 Task: Find connections with filter location Saoula with filter topic #bestadvicewith filter profile language English with filter current company Oldendorff Carriers GmbH & Co. KG with filter school St. Stephen's College, Delhi with filter industry Satellite Telecommunications with filter service category Human Resources with filter keywords title Area Sales Manager
Action: Mouse moved to (549, 71)
Screenshot: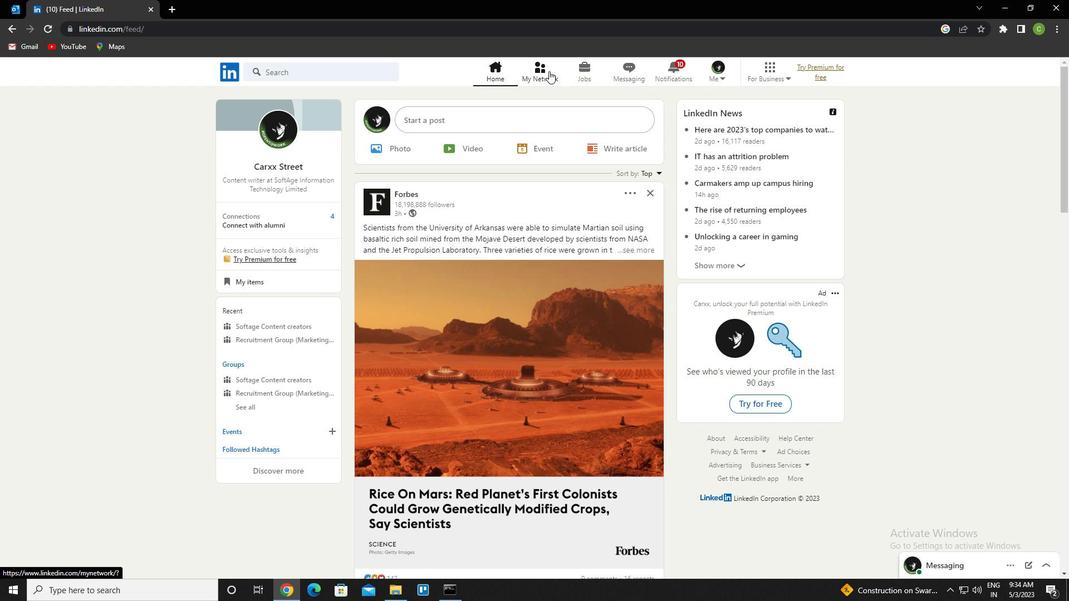 
Action: Mouse pressed left at (549, 71)
Screenshot: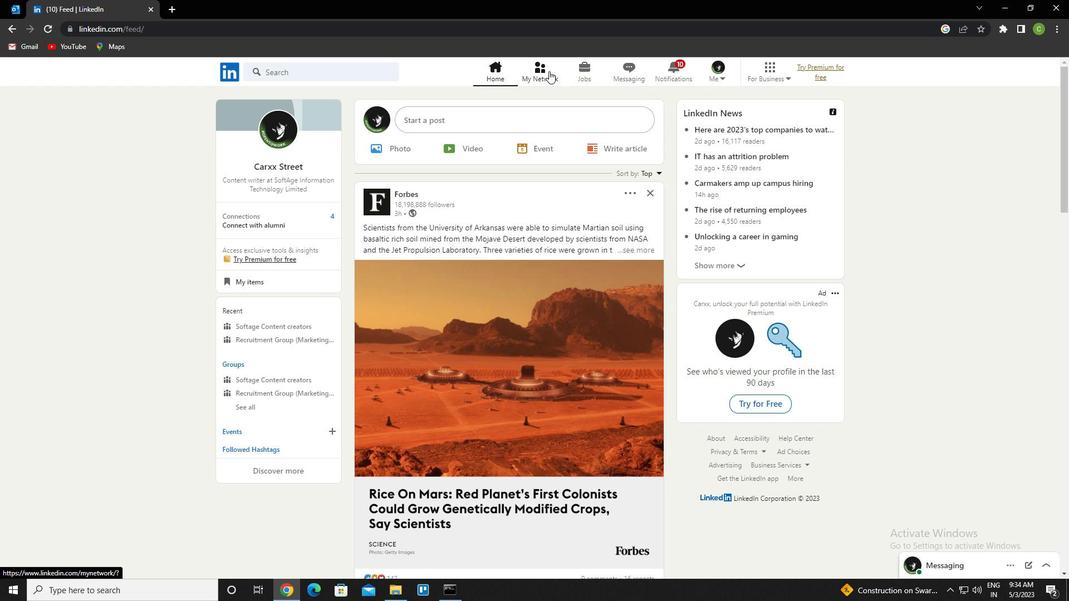 
Action: Mouse moved to (324, 129)
Screenshot: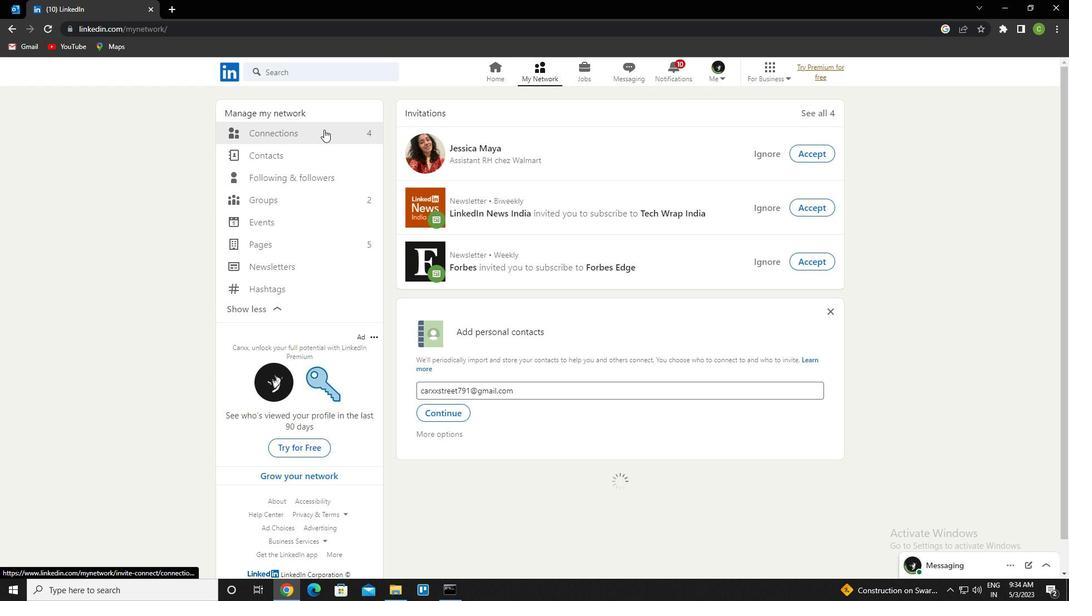 
Action: Mouse pressed left at (324, 129)
Screenshot: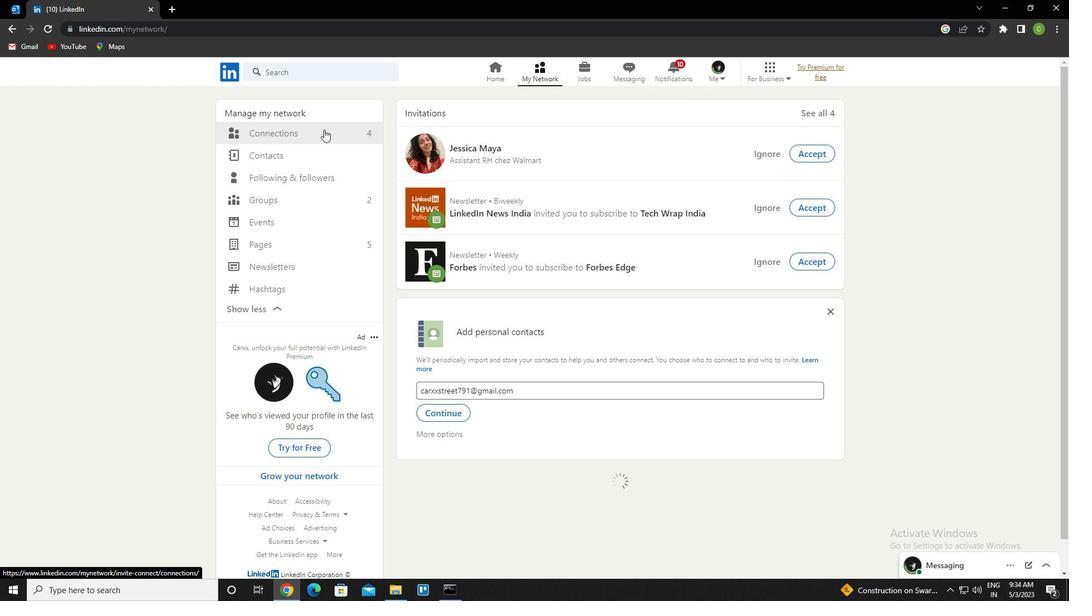 
Action: Mouse moved to (612, 130)
Screenshot: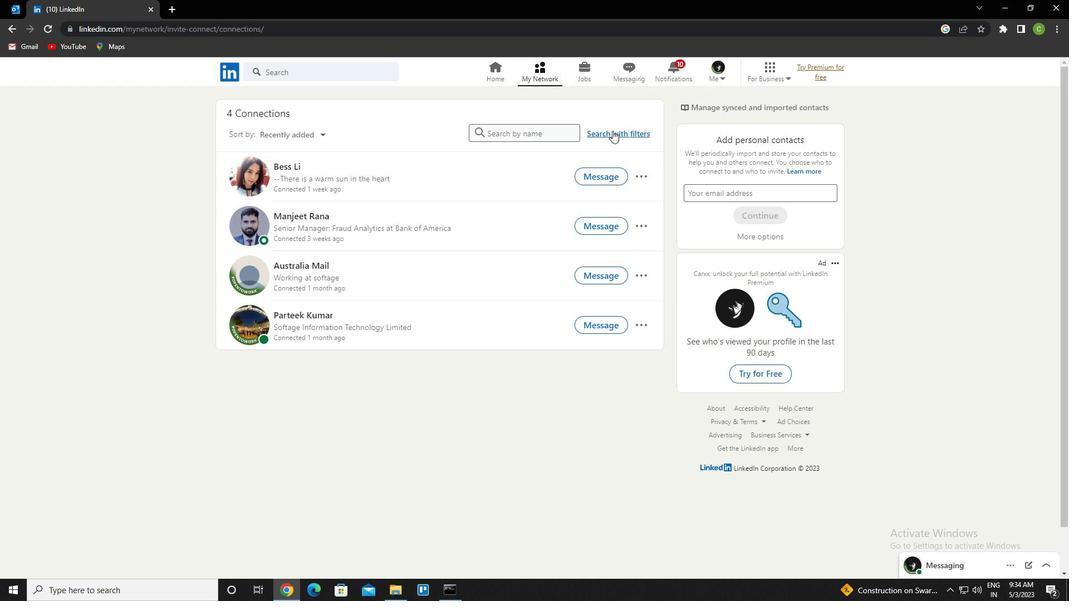 
Action: Mouse pressed left at (612, 130)
Screenshot: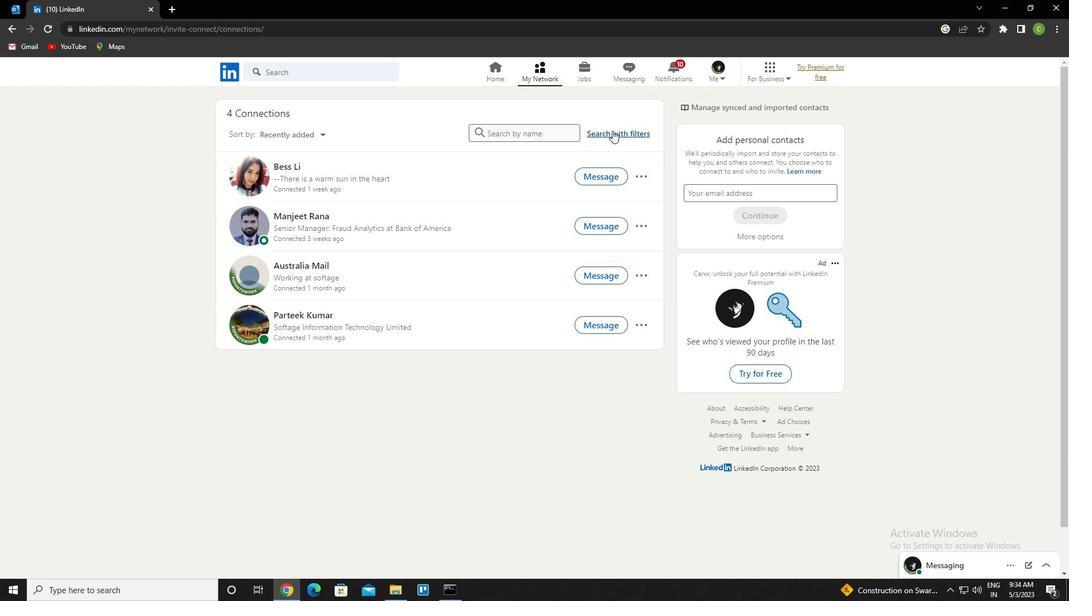 
Action: Mouse moved to (566, 103)
Screenshot: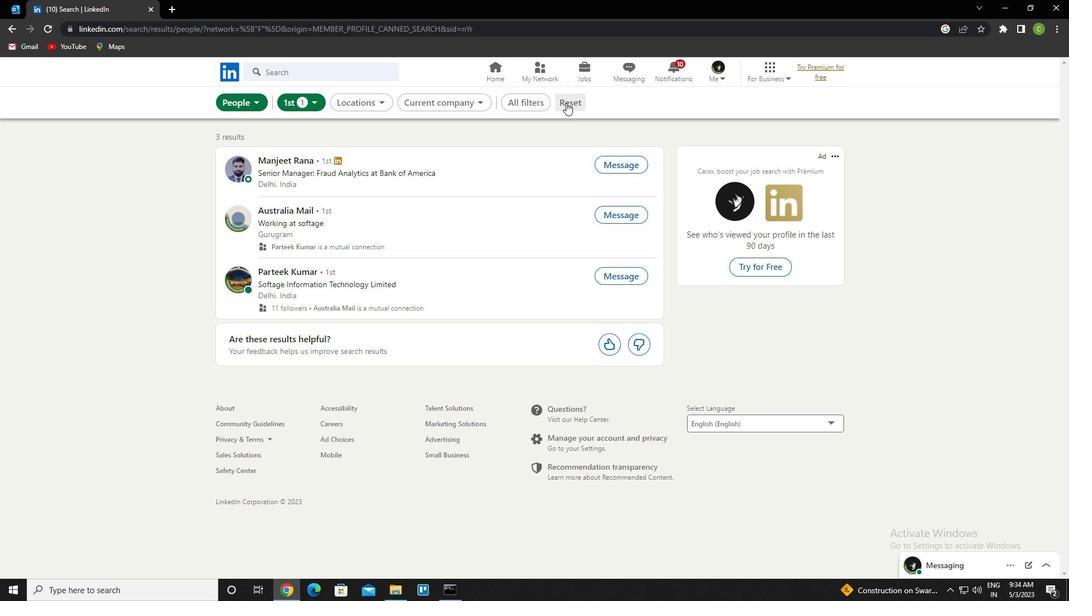 
Action: Mouse pressed left at (566, 103)
Screenshot: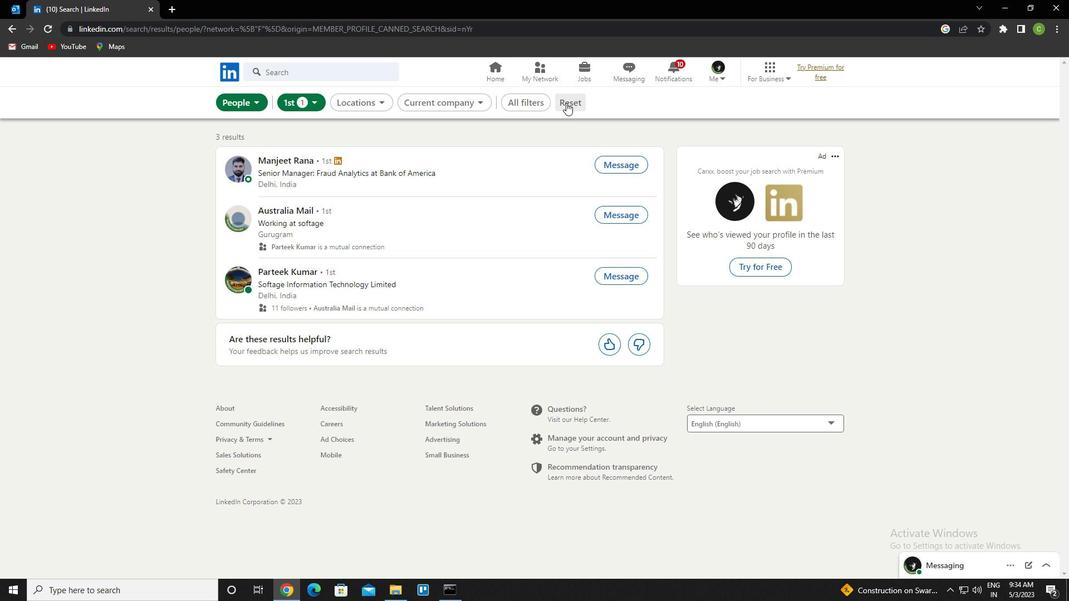 
Action: Mouse moved to (550, 104)
Screenshot: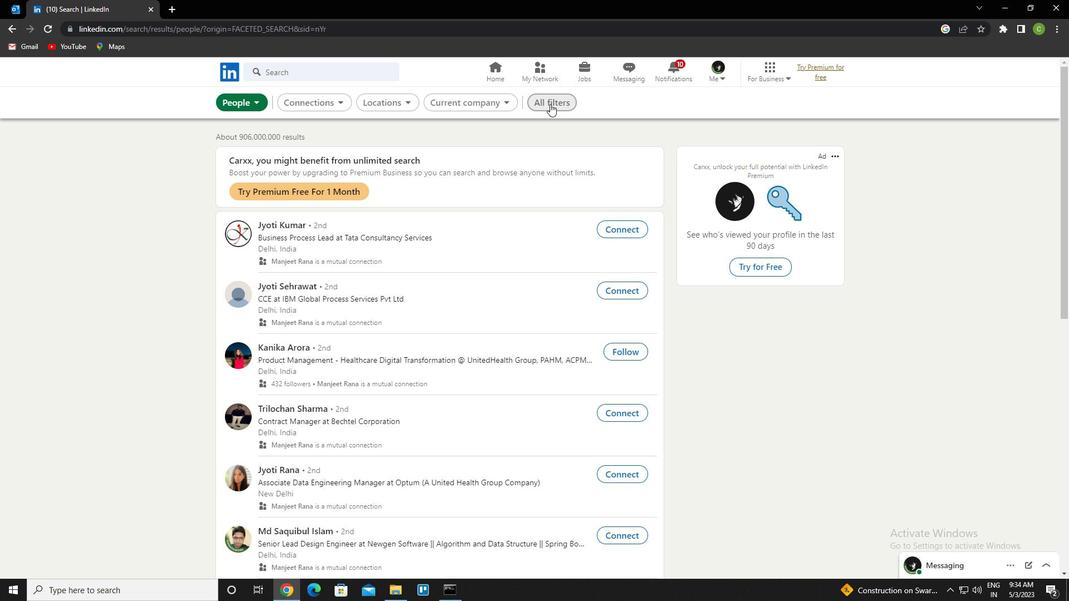
Action: Mouse pressed left at (550, 104)
Screenshot: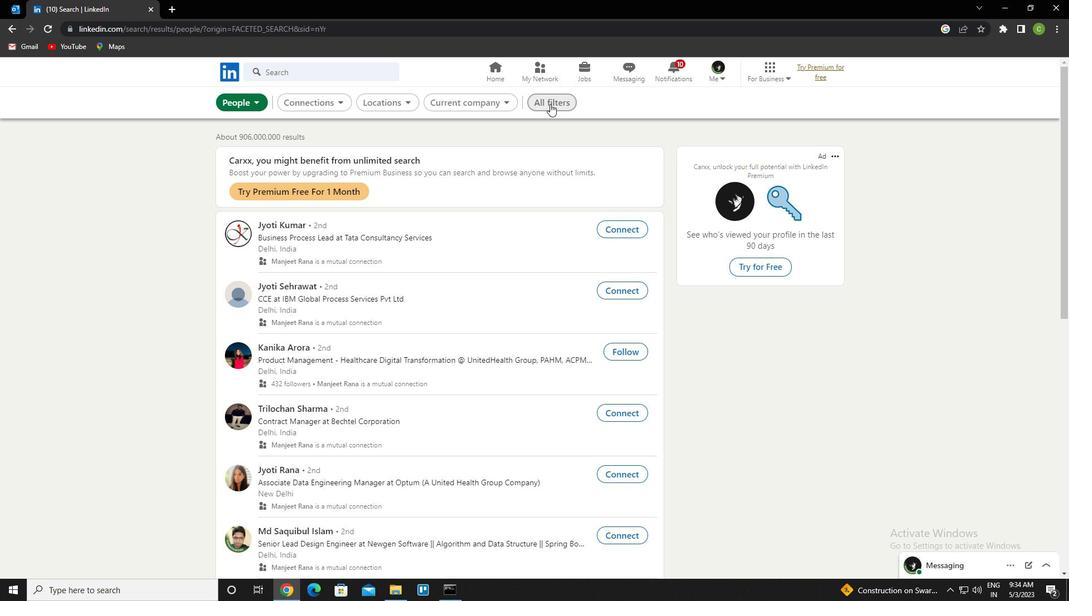 
Action: Mouse moved to (873, 322)
Screenshot: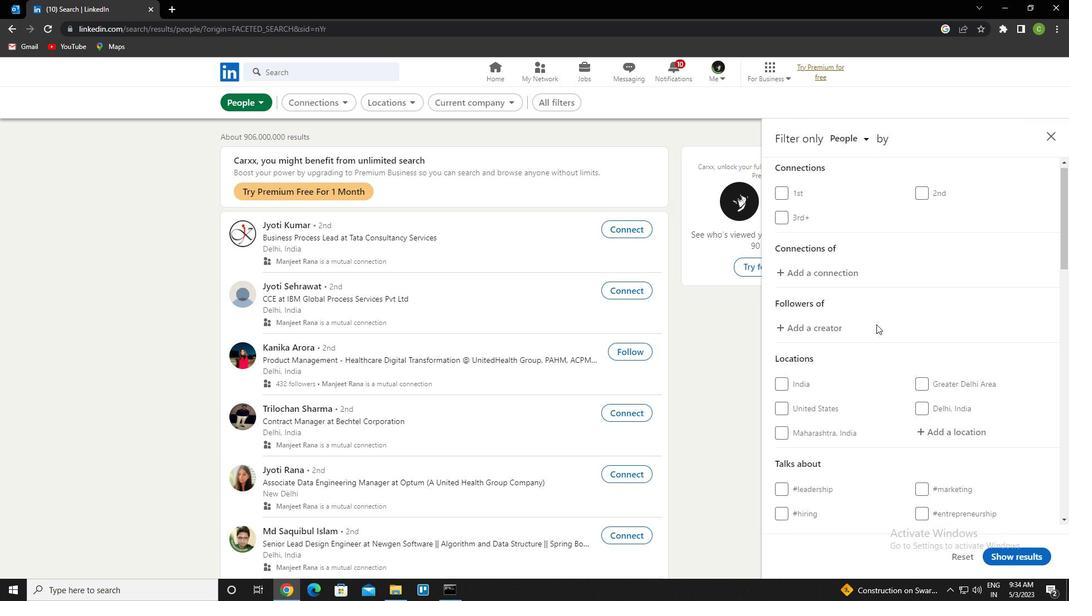 
Action: Mouse scrolled (873, 321) with delta (0, 0)
Screenshot: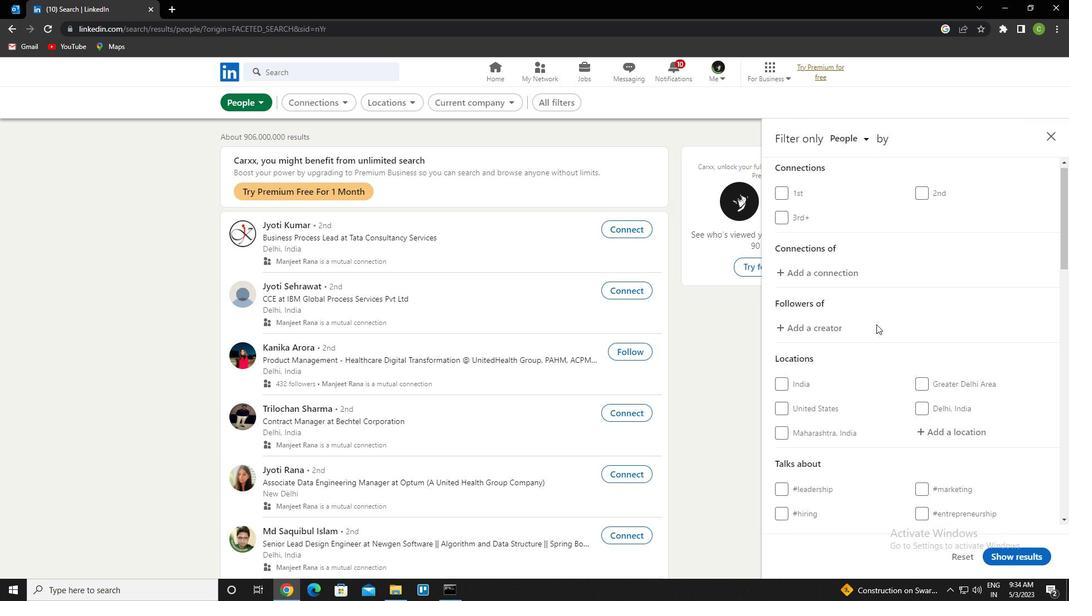 
Action: Mouse moved to (876, 324)
Screenshot: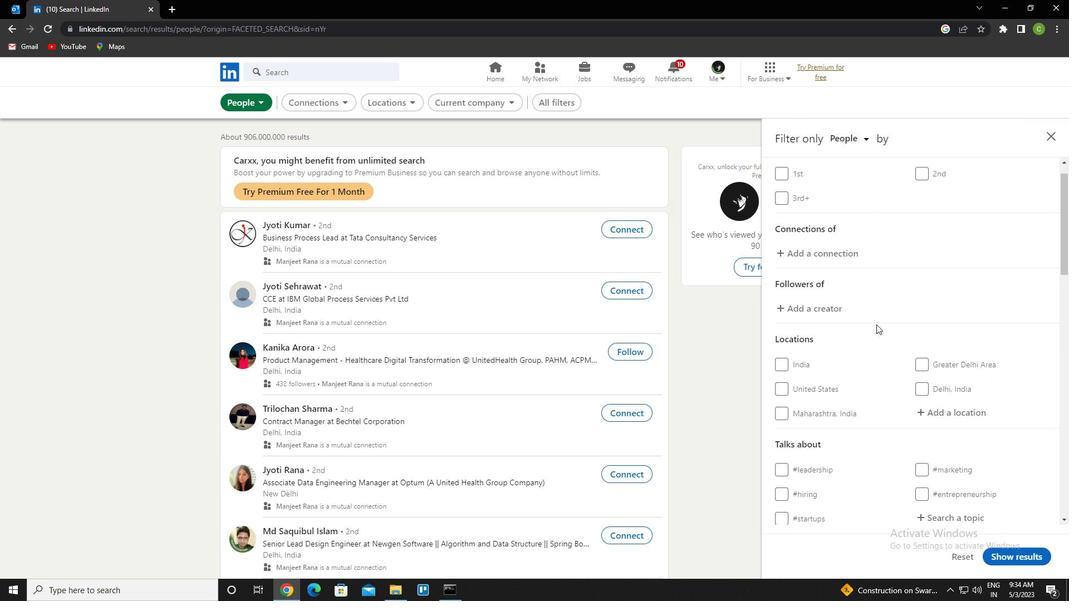 
Action: Mouse scrolled (876, 324) with delta (0, 0)
Screenshot: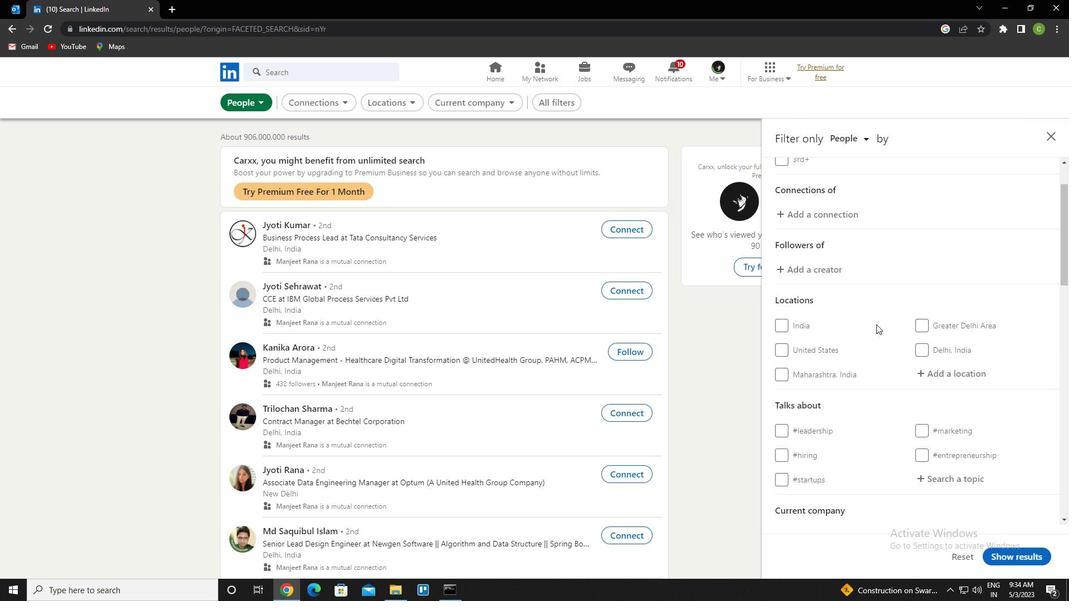 
Action: Mouse moved to (948, 324)
Screenshot: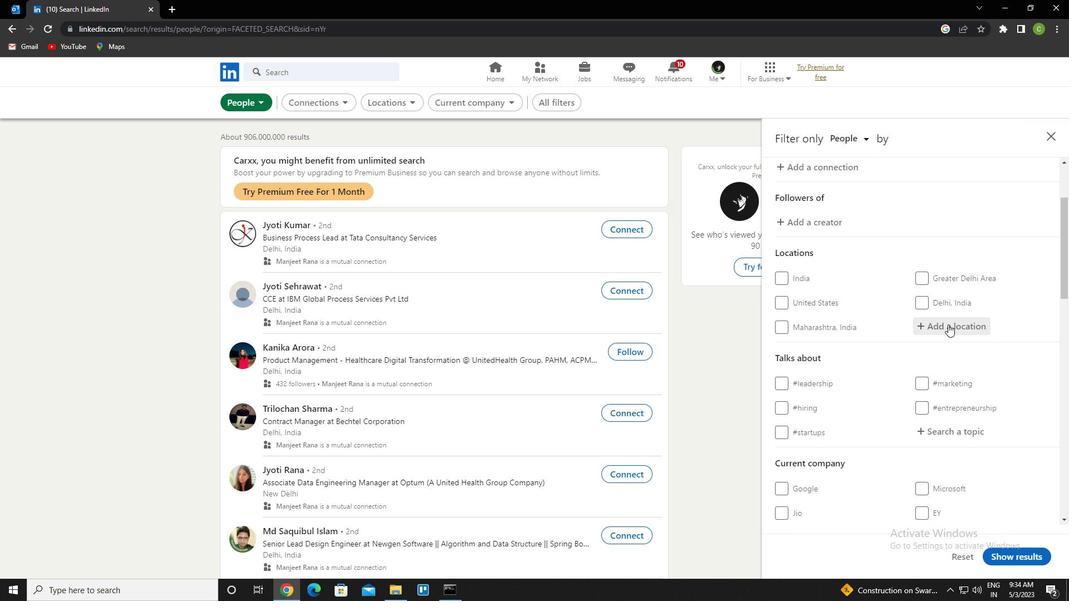 
Action: Mouse pressed left at (948, 324)
Screenshot: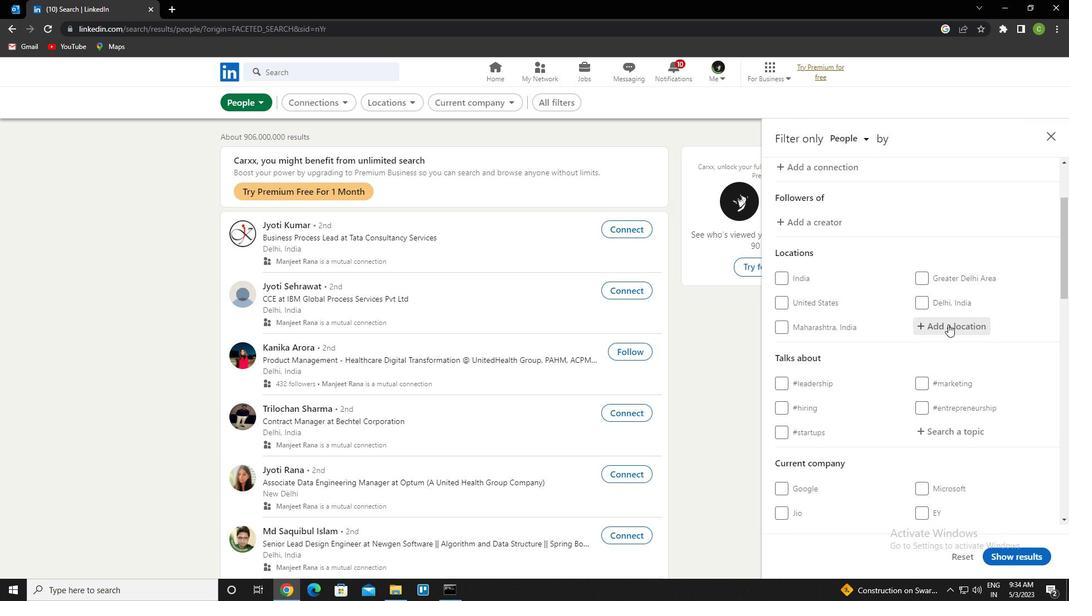 
Action: Key pressed <Key.caps_lock>s<Key.caps_lock>aou
Screenshot: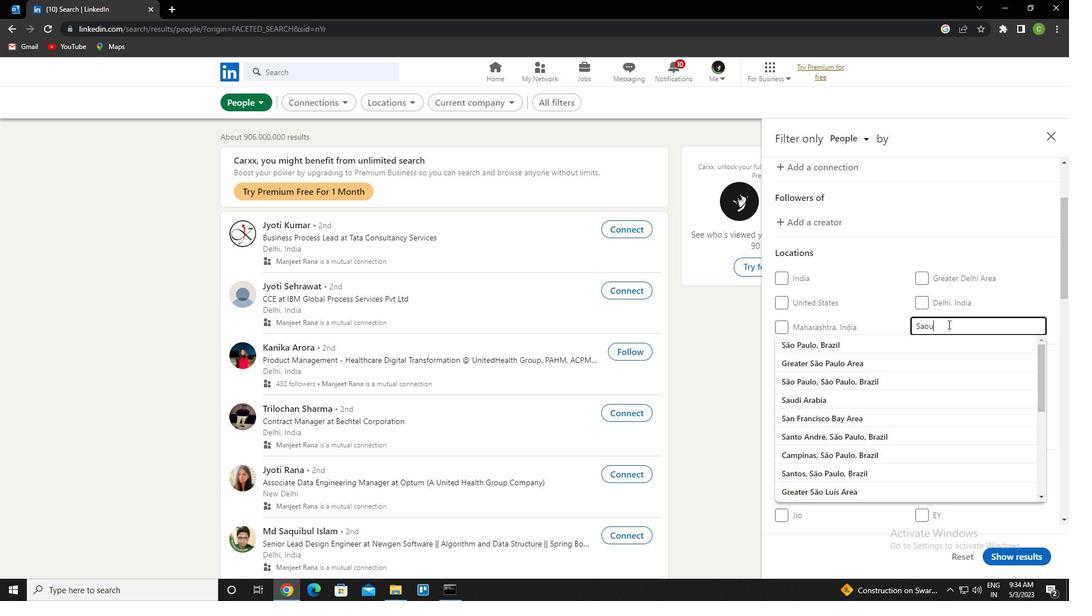 
Action: Mouse moved to (948, 324)
Screenshot: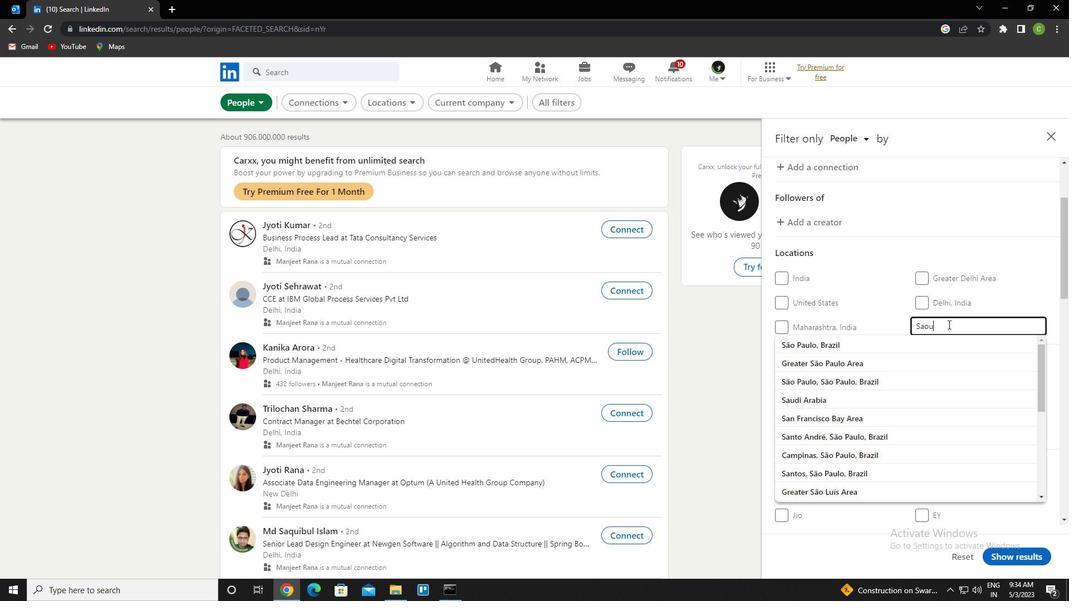 
Action: Key pressed la<Key.down><Key.enter>
Screenshot: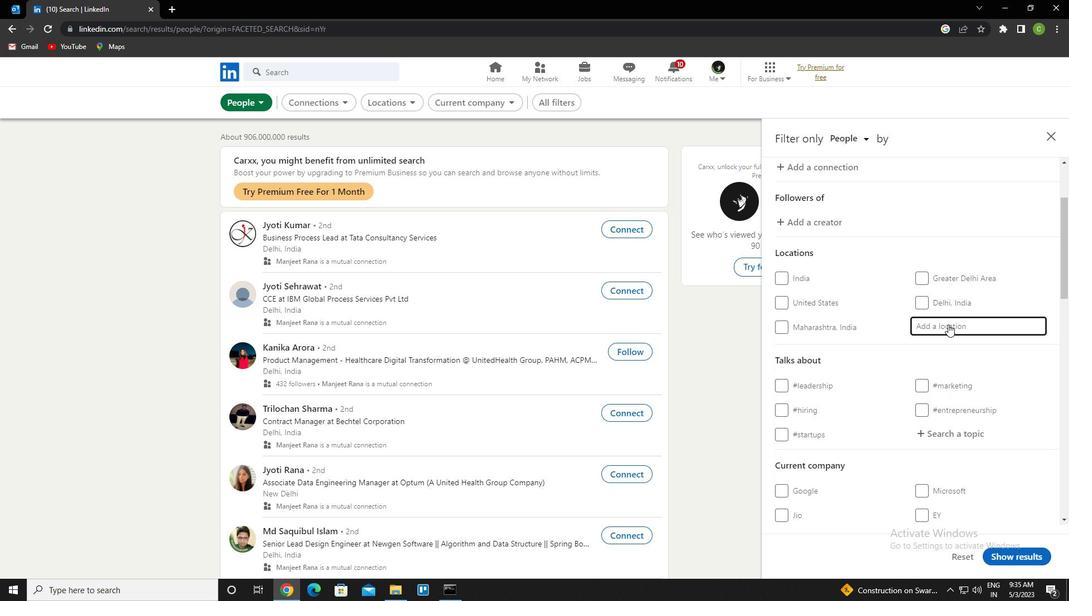 
Action: Mouse scrolled (948, 324) with delta (0, 0)
Screenshot: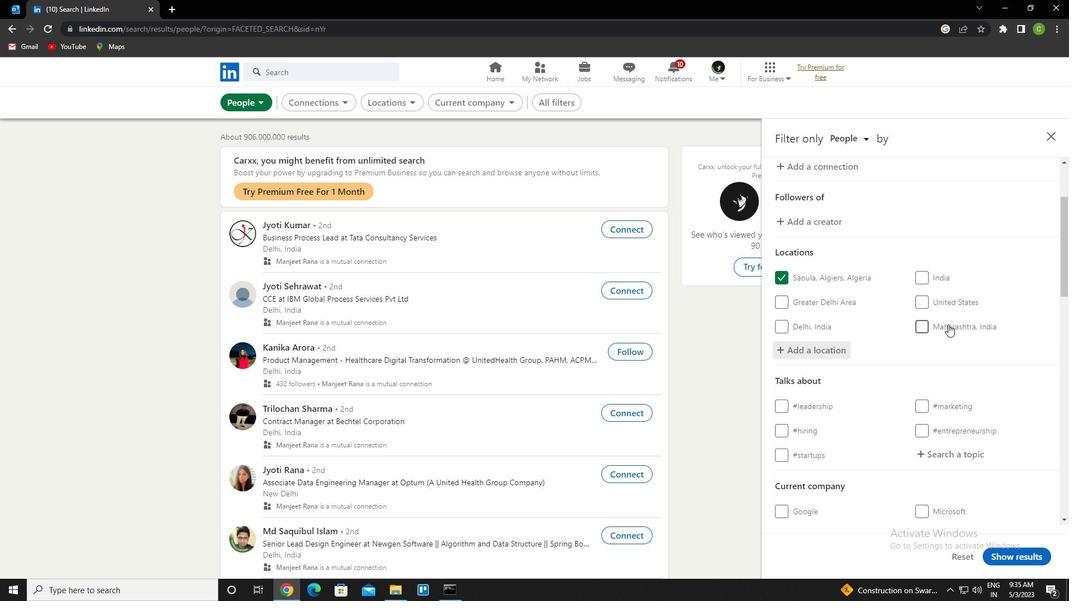 
Action: Mouse scrolled (948, 324) with delta (0, 0)
Screenshot: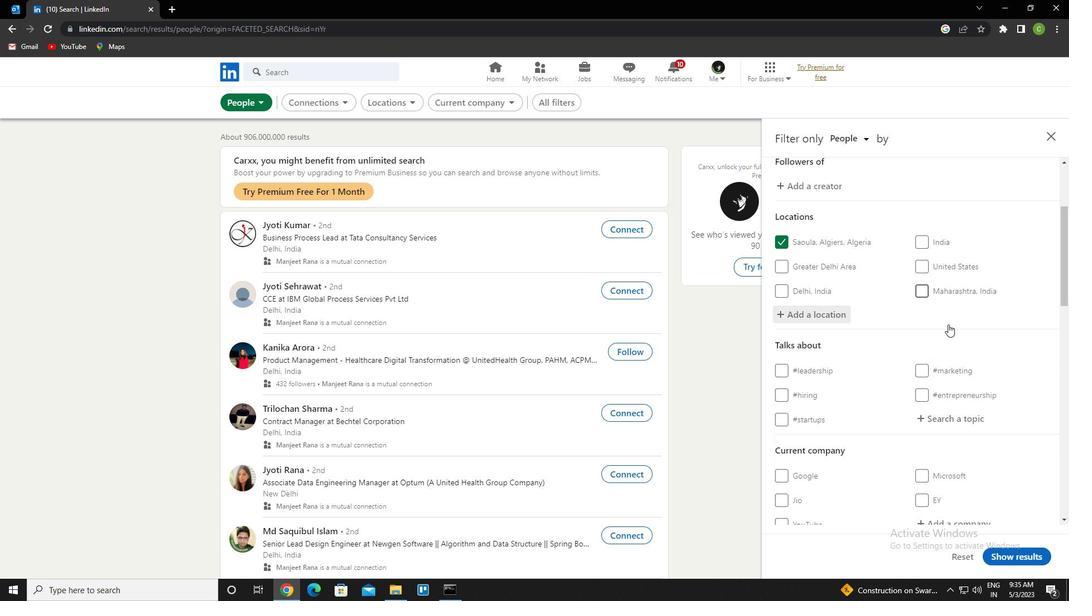 
Action: Mouse moved to (928, 339)
Screenshot: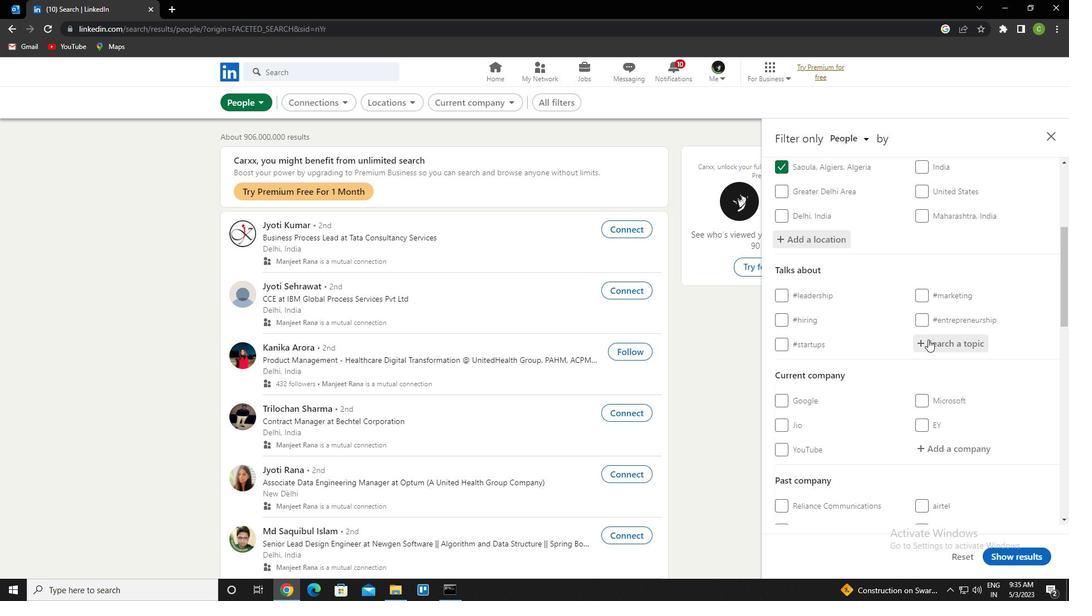 
Action: Mouse pressed left at (928, 339)
Screenshot: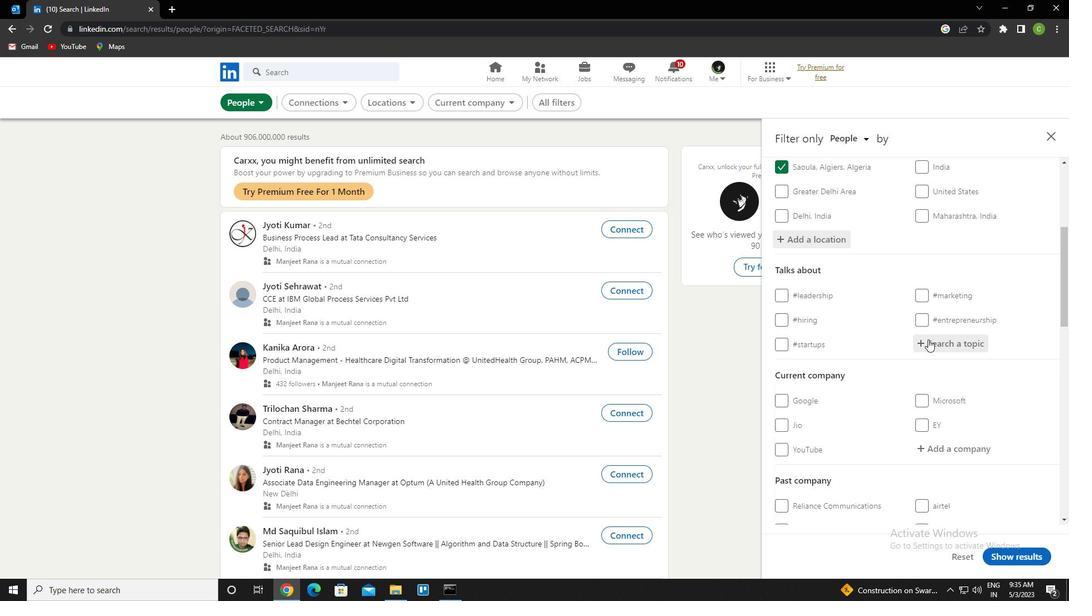 
Action: Key pressed bestadvice<Key.down><Key.enter>
Screenshot: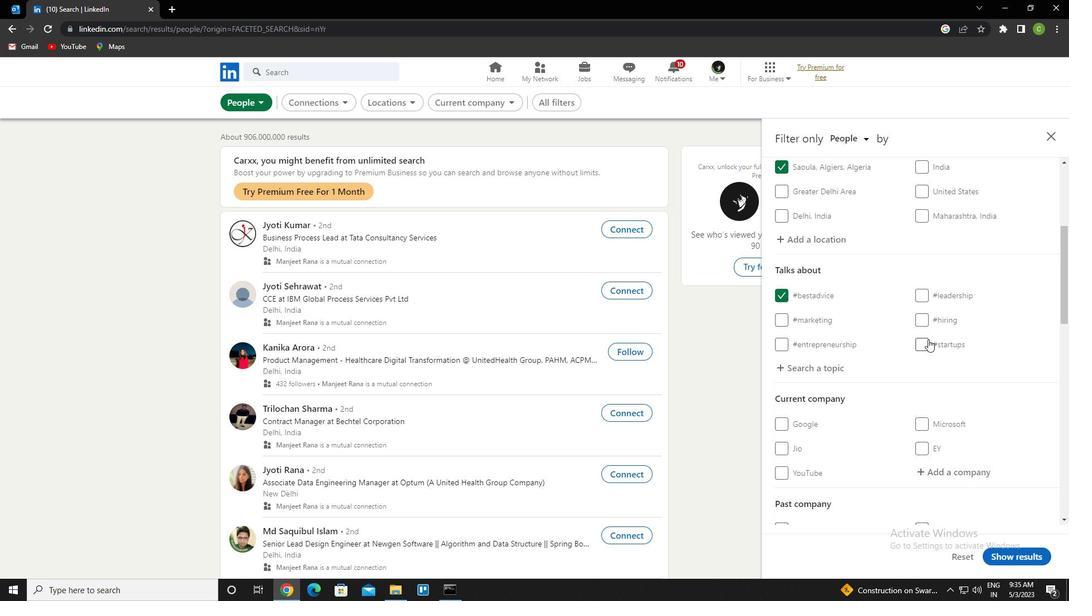 
Action: Mouse scrolled (928, 339) with delta (0, 0)
Screenshot: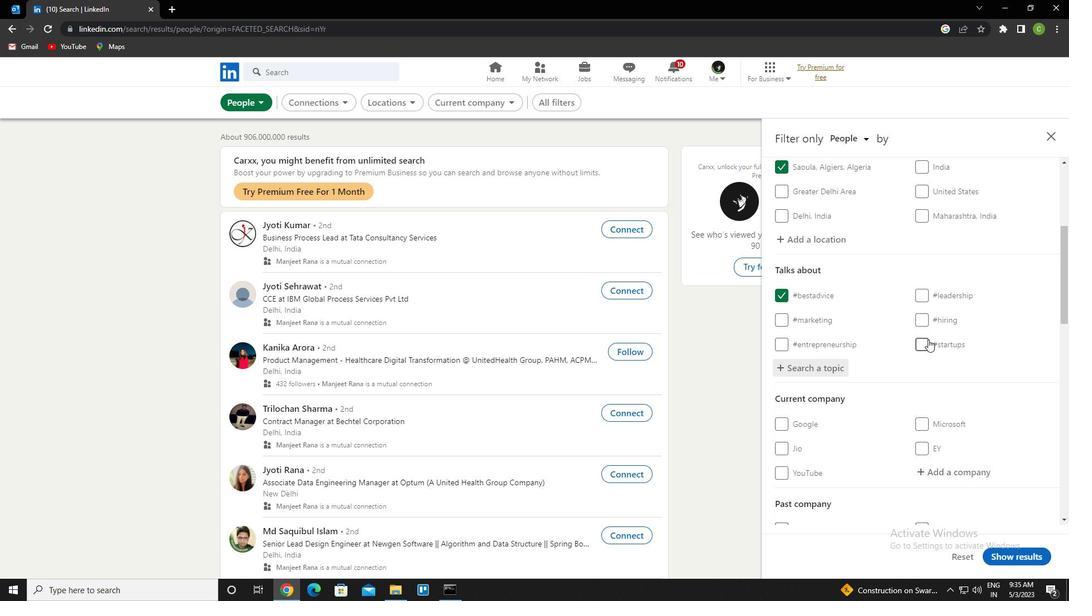 
Action: Mouse scrolled (928, 339) with delta (0, 0)
Screenshot: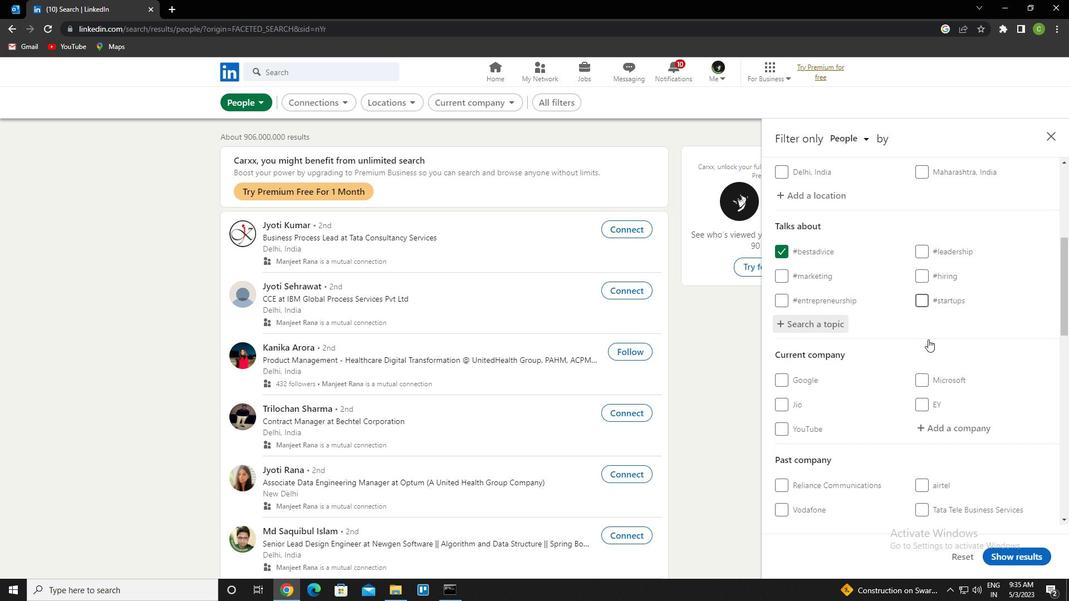 
Action: Mouse scrolled (928, 339) with delta (0, 0)
Screenshot: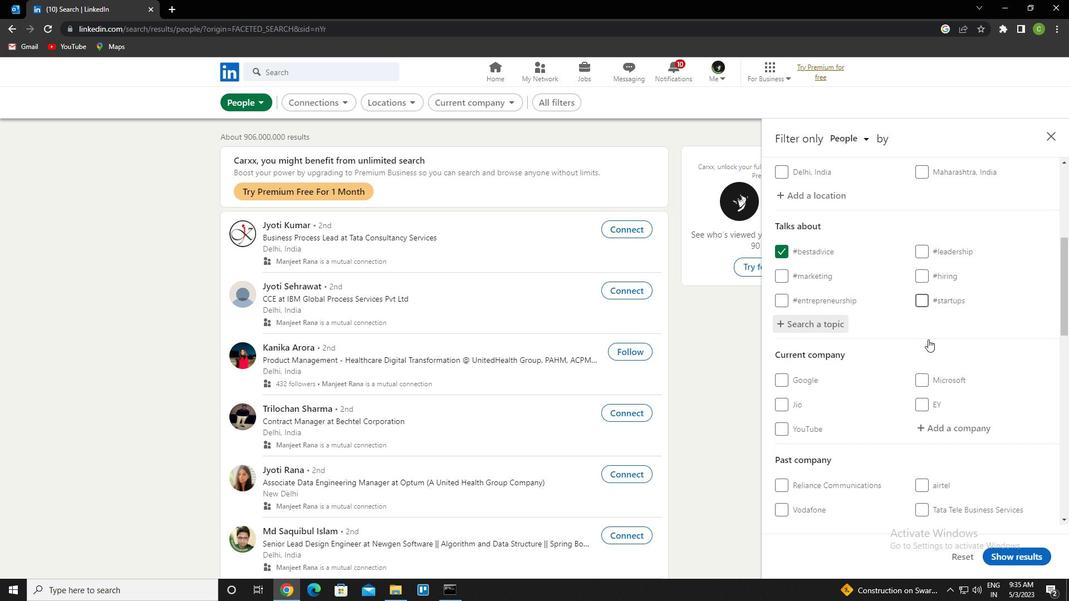 
Action: Mouse scrolled (928, 339) with delta (0, 0)
Screenshot: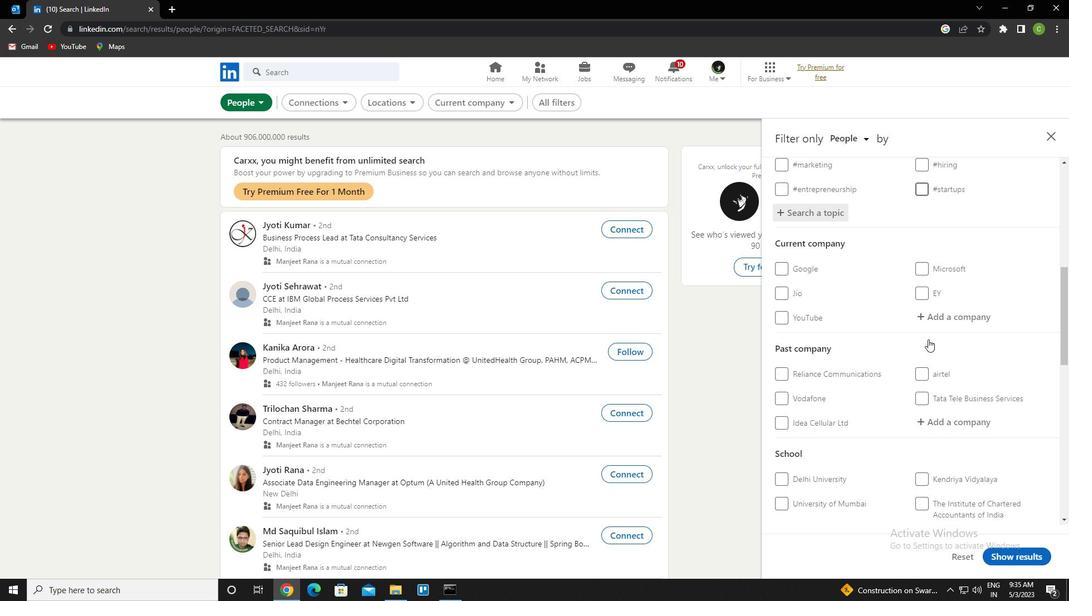 
Action: Mouse scrolled (928, 339) with delta (0, 0)
Screenshot: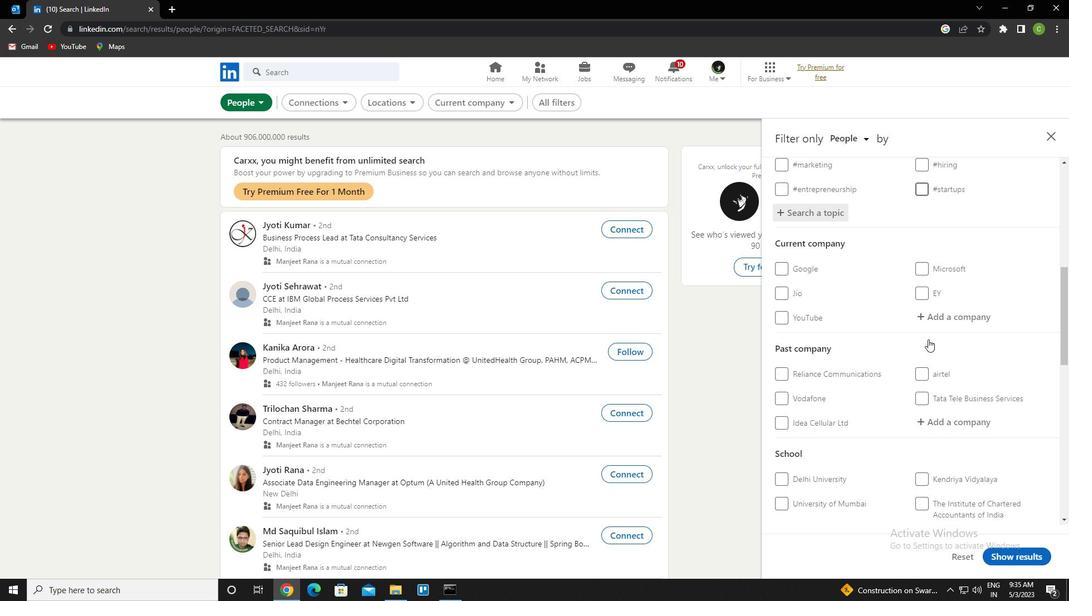 
Action: Mouse scrolled (928, 339) with delta (0, 0)
Screenshot: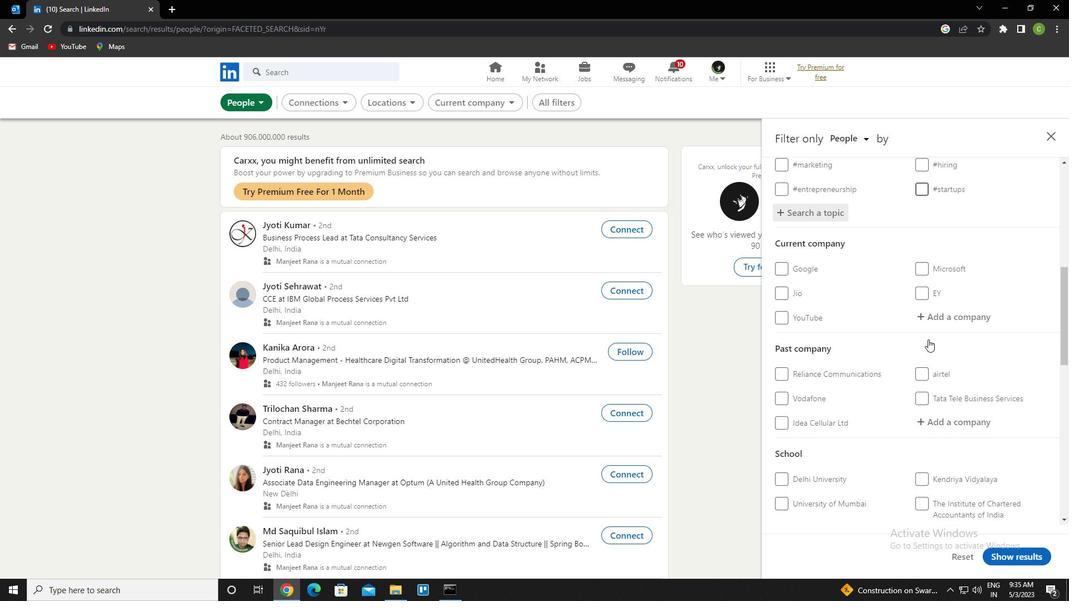 
Action: Mouse scrolled (928, 339) with delta (0, 0)
Screenshot: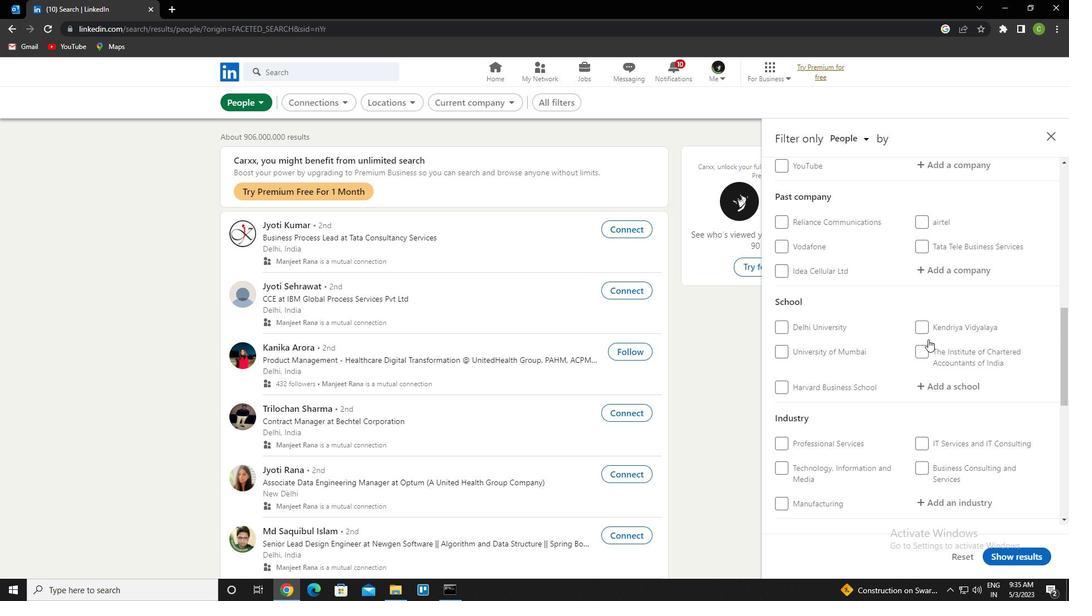 
Action: Mouse scrolled (928, 339) with delta (0, 0)
Screenshot: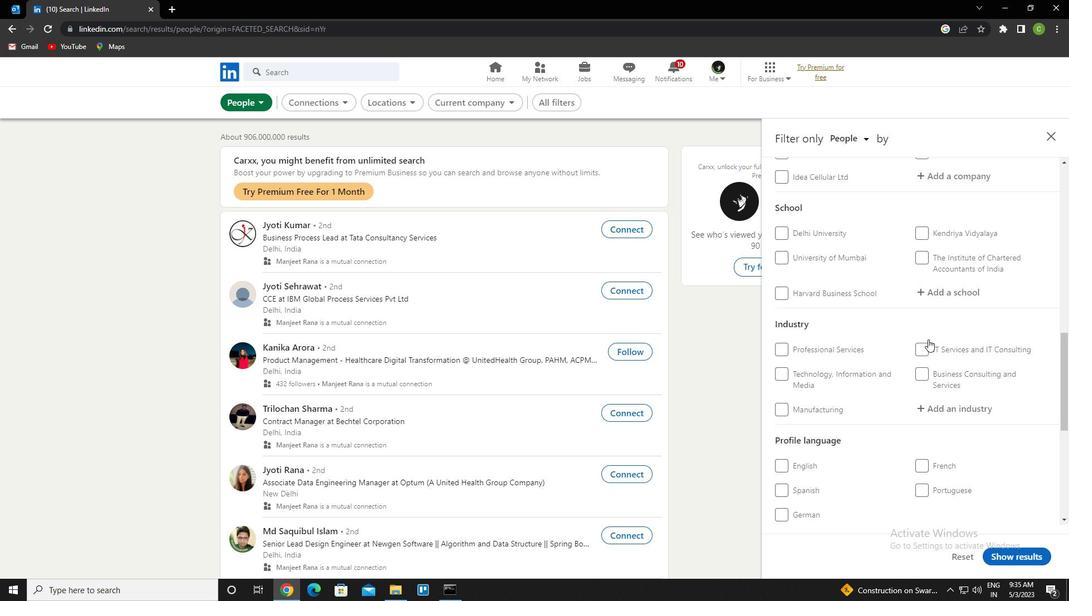 
Action: Mouse scrolled (928, 339) with delta (0, 0)
Screenshot: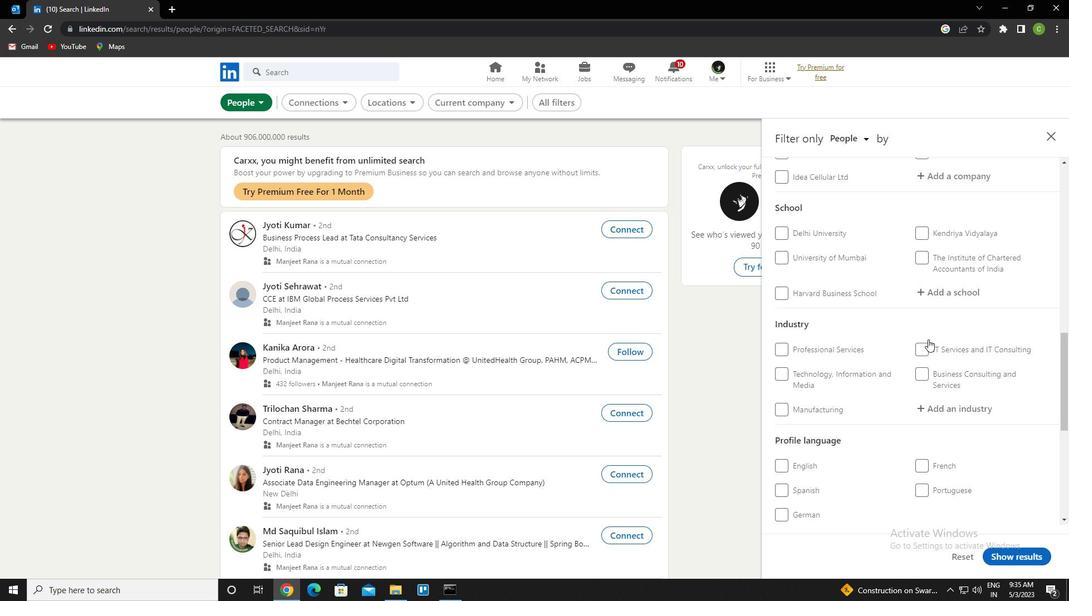 
Action: Mouse scrolled (928, 339) with delta (0, 0)
Screenshot: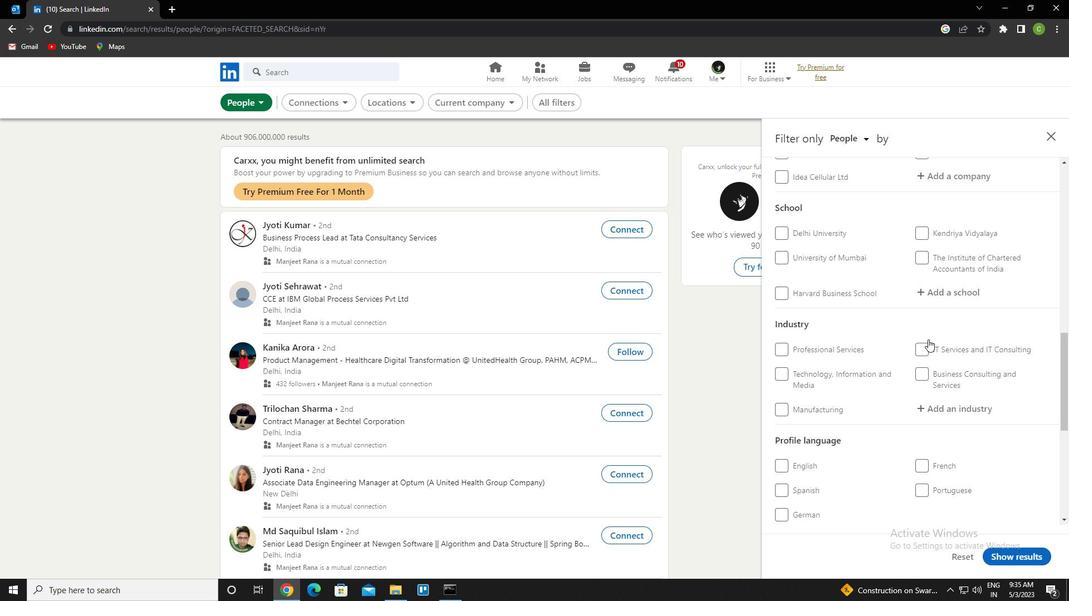 
Action: Mouse scrolled (928, 339) with delta (0, 0)
Screenshot: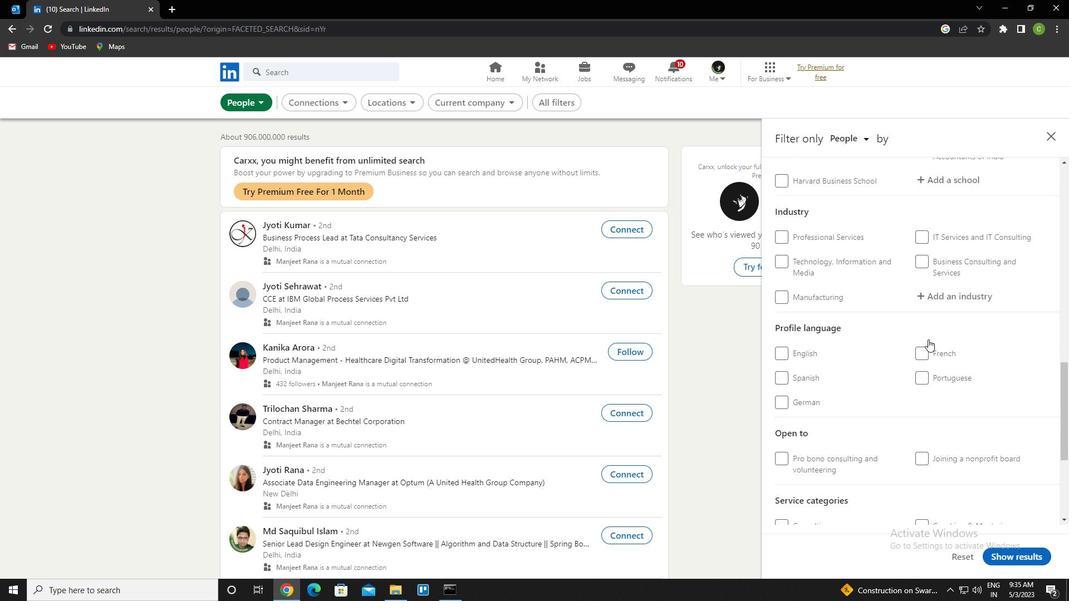
Action: Mouse moved to (822, 359)
Screenshot: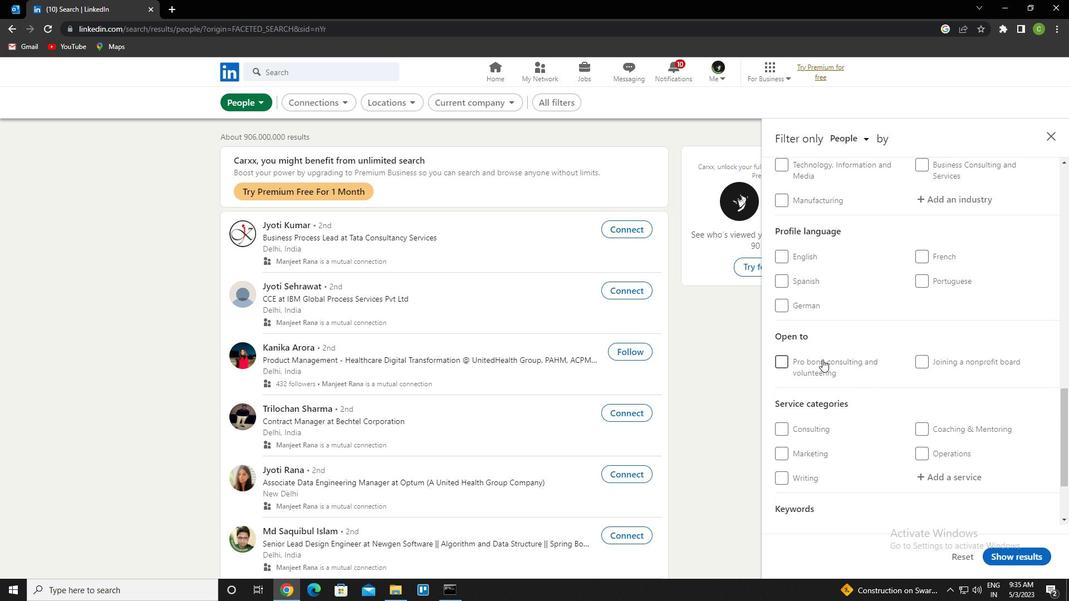 
Action: Mouse scrolled (822, 360) with delta (0, 0)
Screenshot: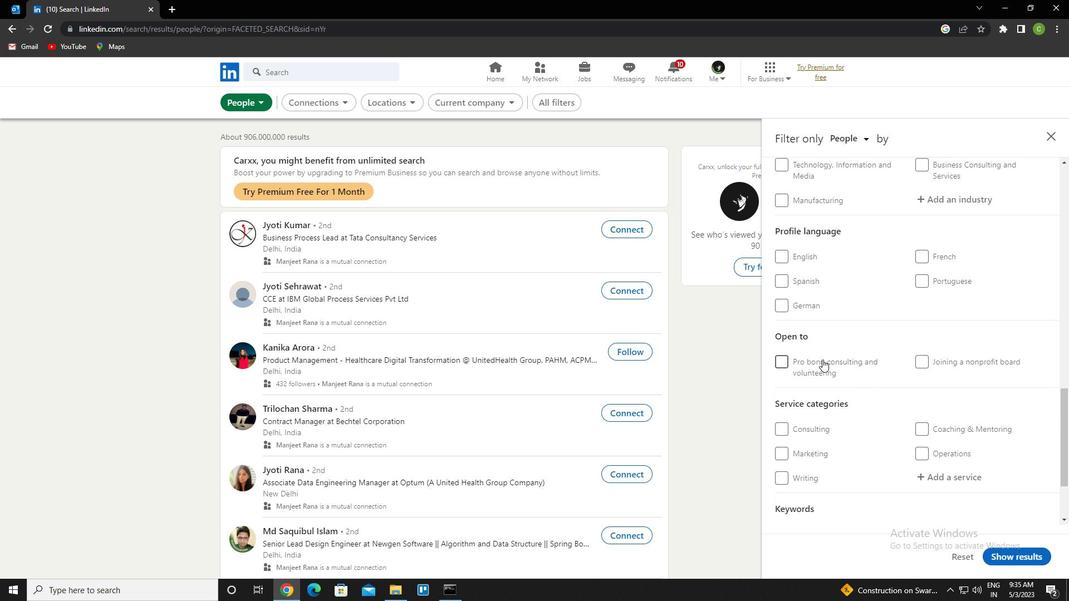 
Action: Mouse moved to (784, 315)
Screenshot: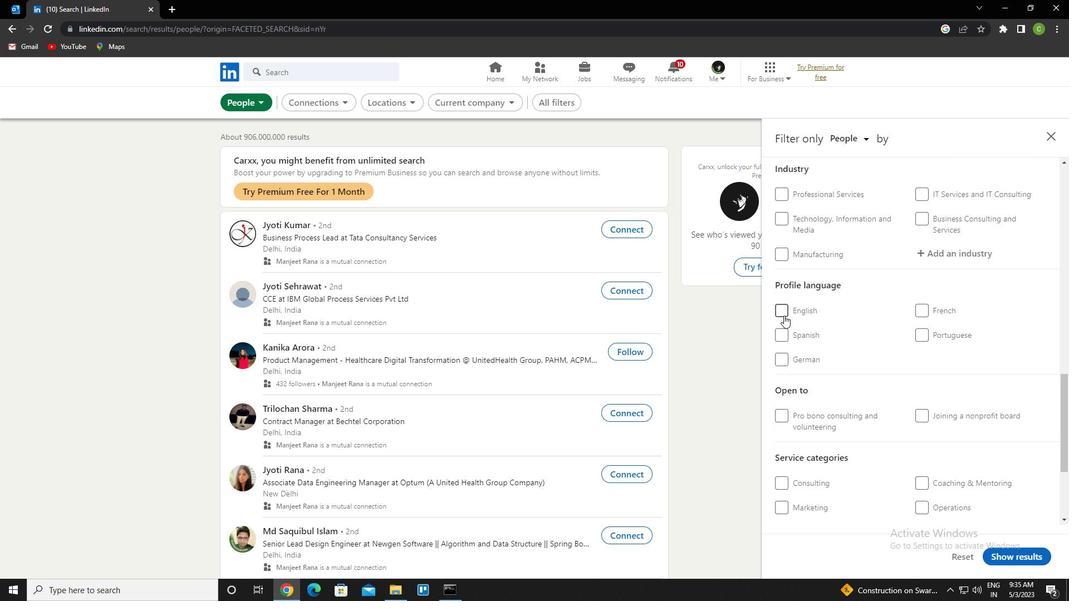 
Action: Mouse pressed left at (784, 315)
Screenshot: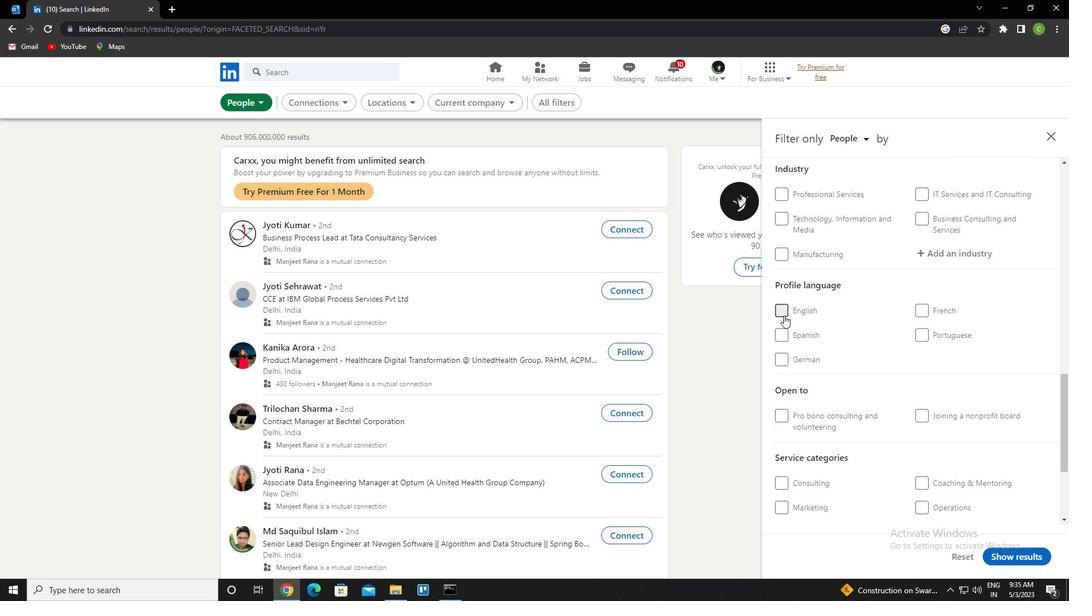 
Action: Mouse moved to (848, 367)
Screenshot: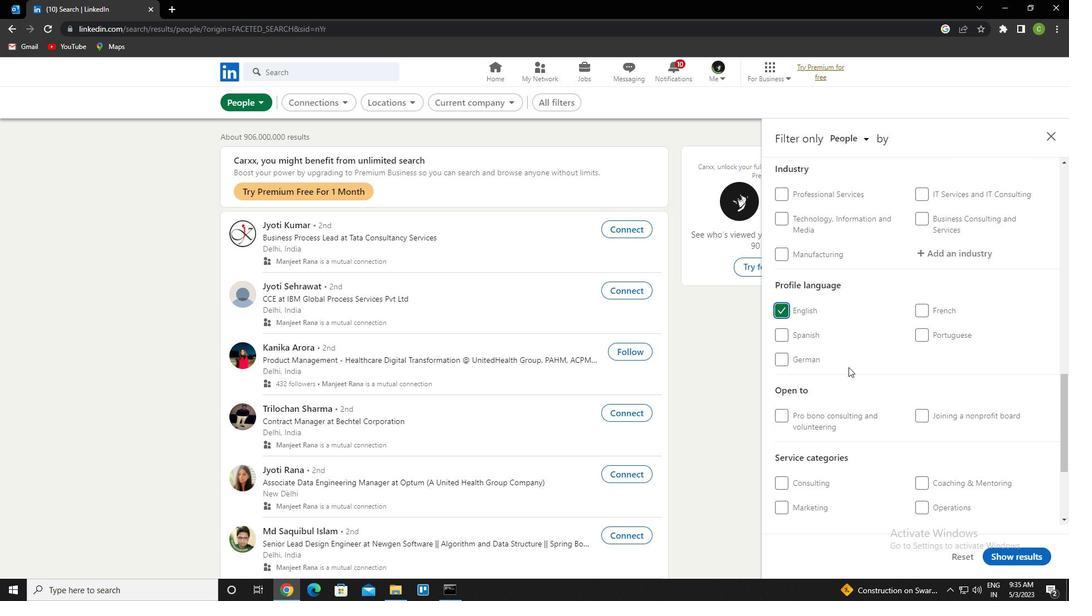 
Action: Mouse scrolled (848, 368) with delta (0, 0)
Screenshot: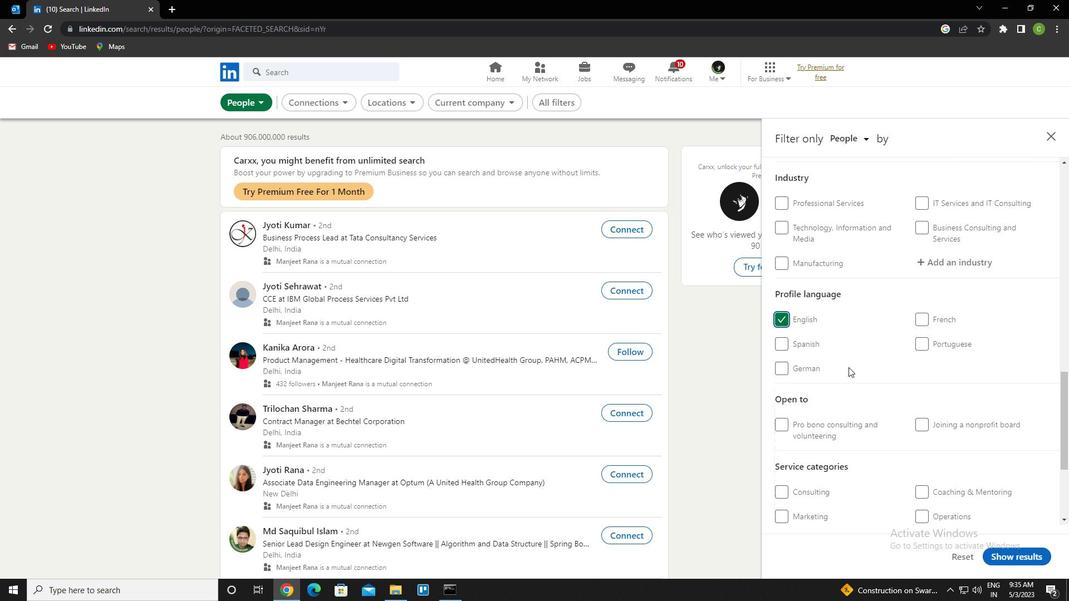 
Action: Mouse scrolled (848, 368) with delta (0, 0)
Screenshot: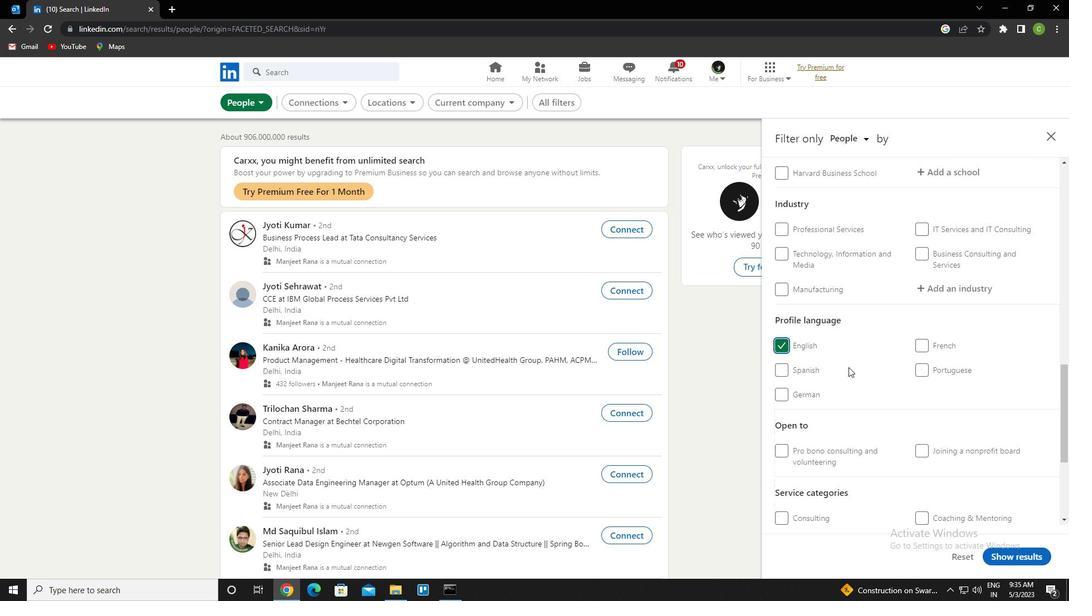 
Action: Mouse scrolled (848, 368) with delta (0, 0)
Screenshot: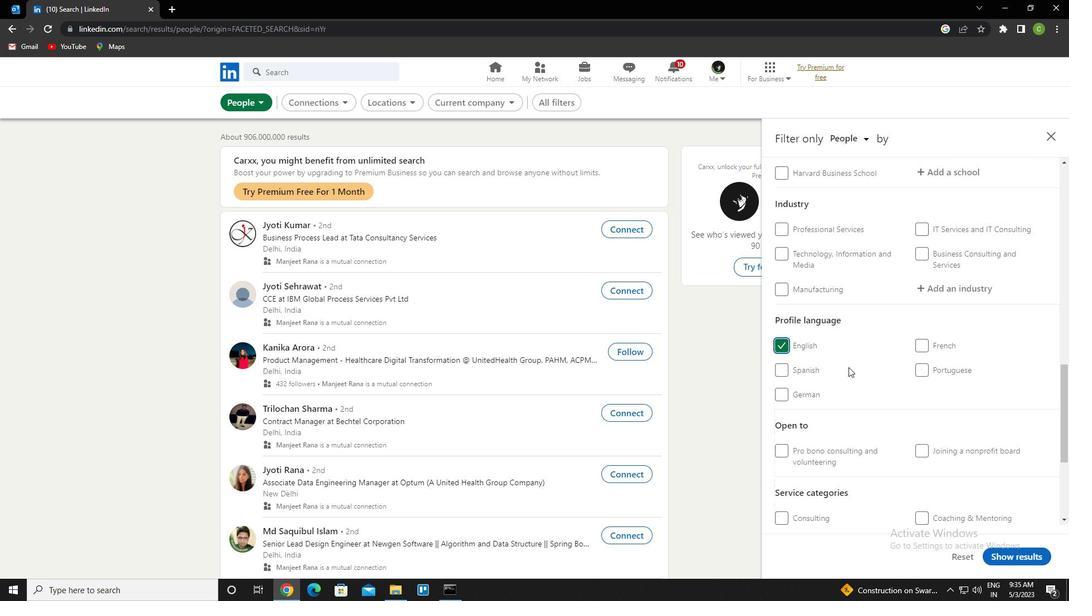 
Action: Mouse scrolled (848, 368) with delta (0, 0)
Screenshot: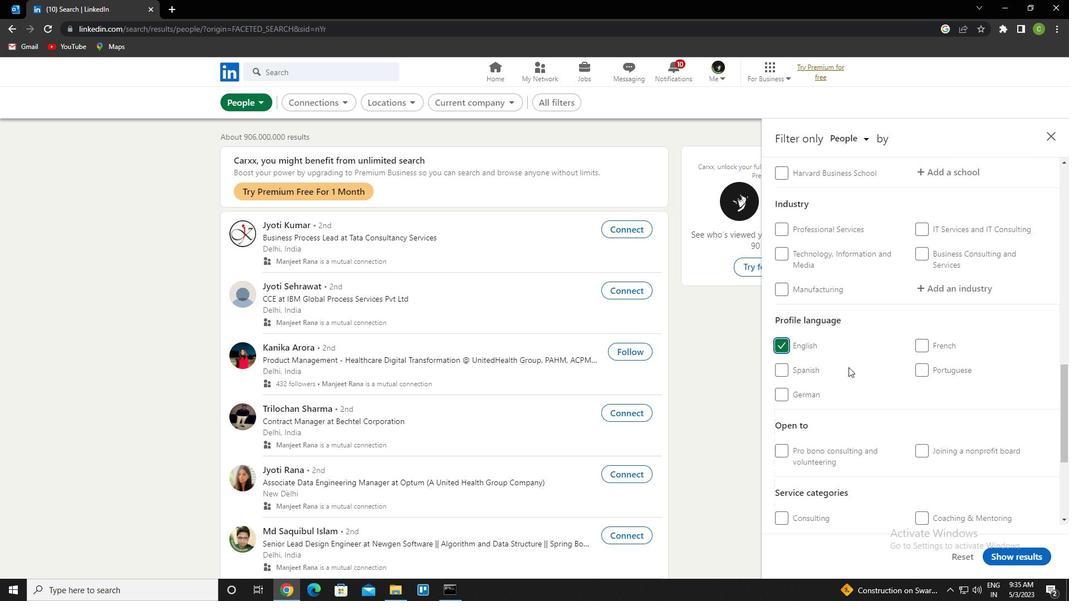 
Action: Mouse scrolled (848, 368) with delta (0, 0)
Screenshot: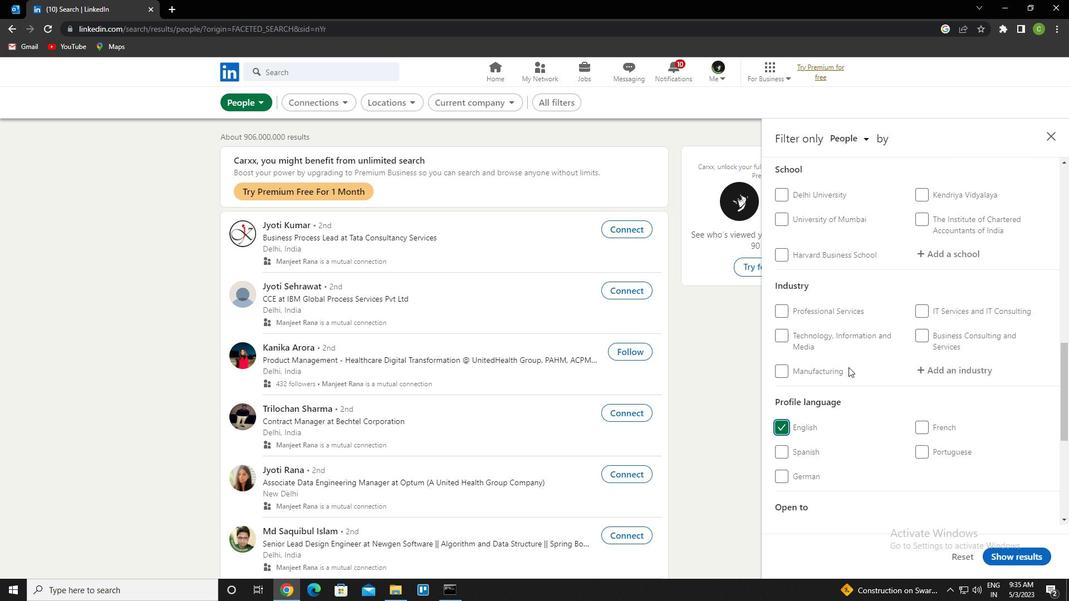 
Action: Mouse moved to (848, 367)
Screenshot: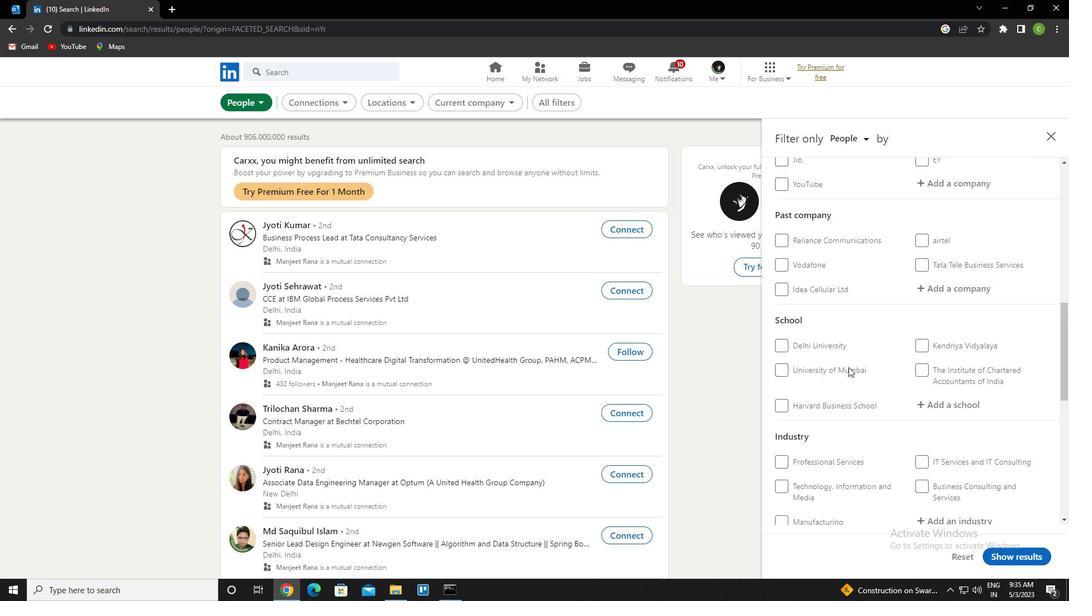 
Action: Mouse scrolled (848, 368) with delta (0, 0)
Screenshot: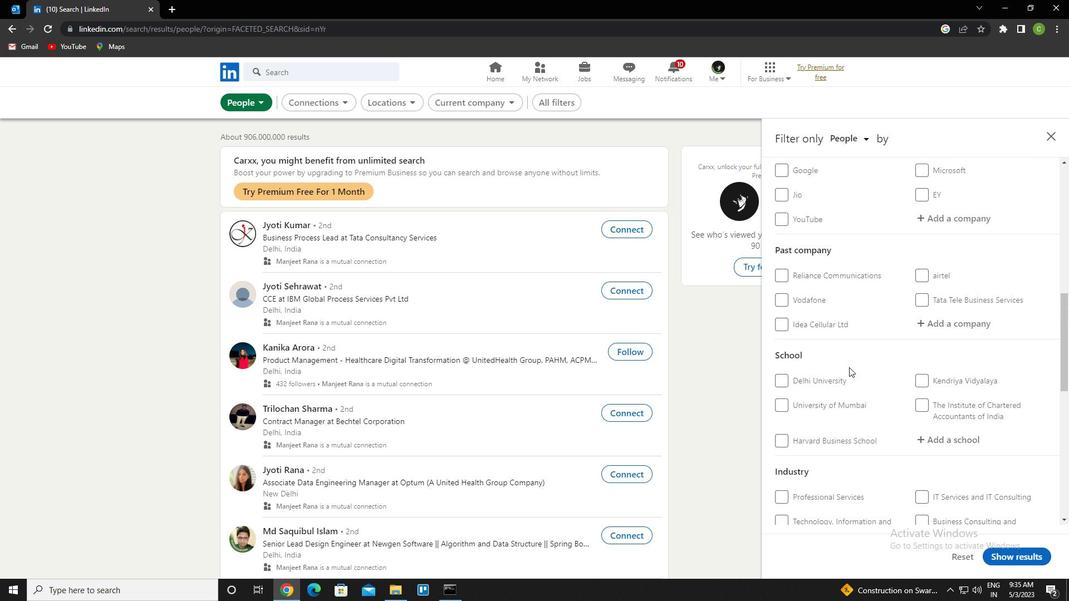 
Action: Mouse moved to (971, 255)
Screenshot: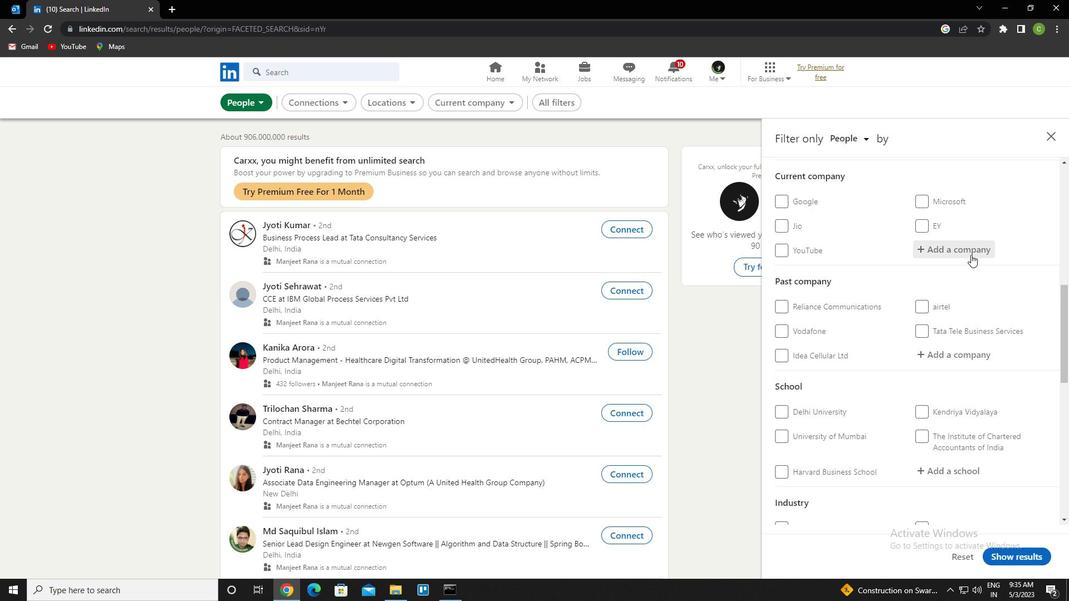 
Action: Mouse pressed left at (971, 255)
Screenshot: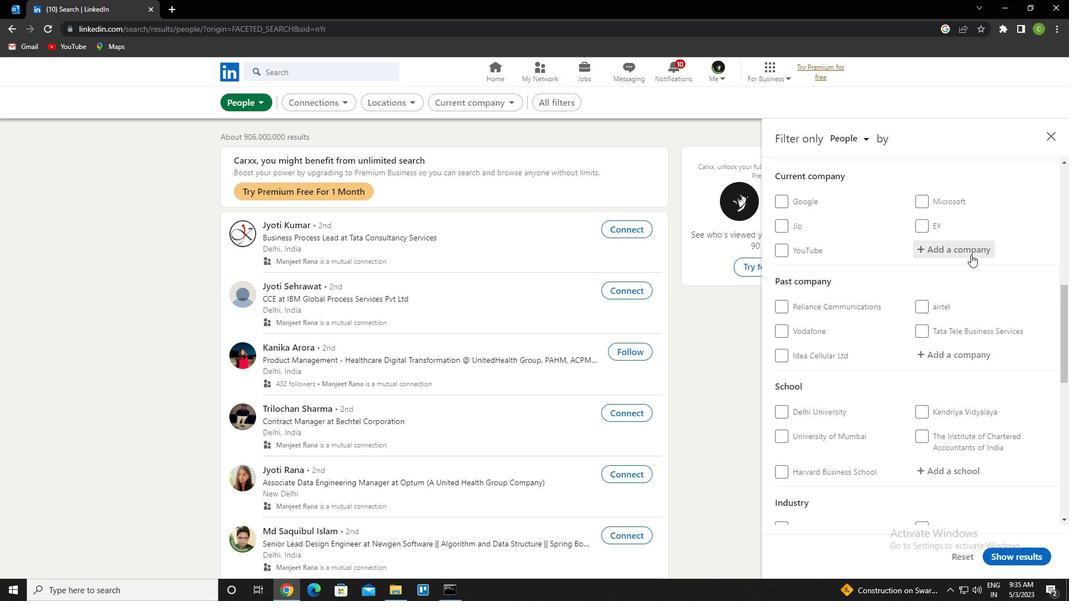 
Action: Key pressed <Key.caps_lock>o<Key.caps_lock>Ldendroff<Key.left><Key.left><Key.backspace><Key.backspace>or<Key.down><Key.enter>
Screenshot: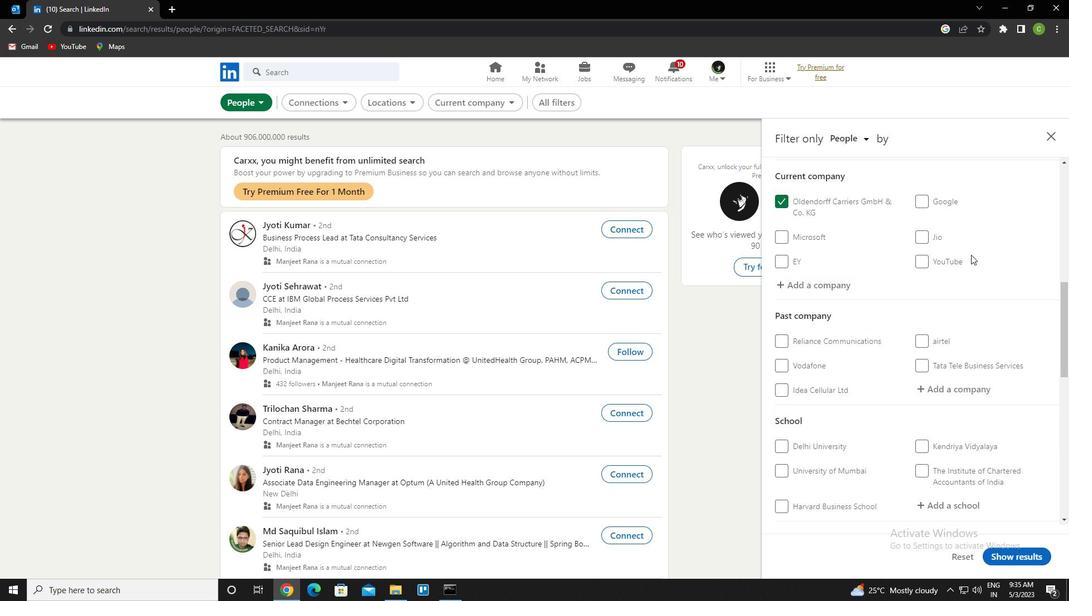 
Action: Mouse scrolled (971, 254) with delta (0, 0)
Screenshot: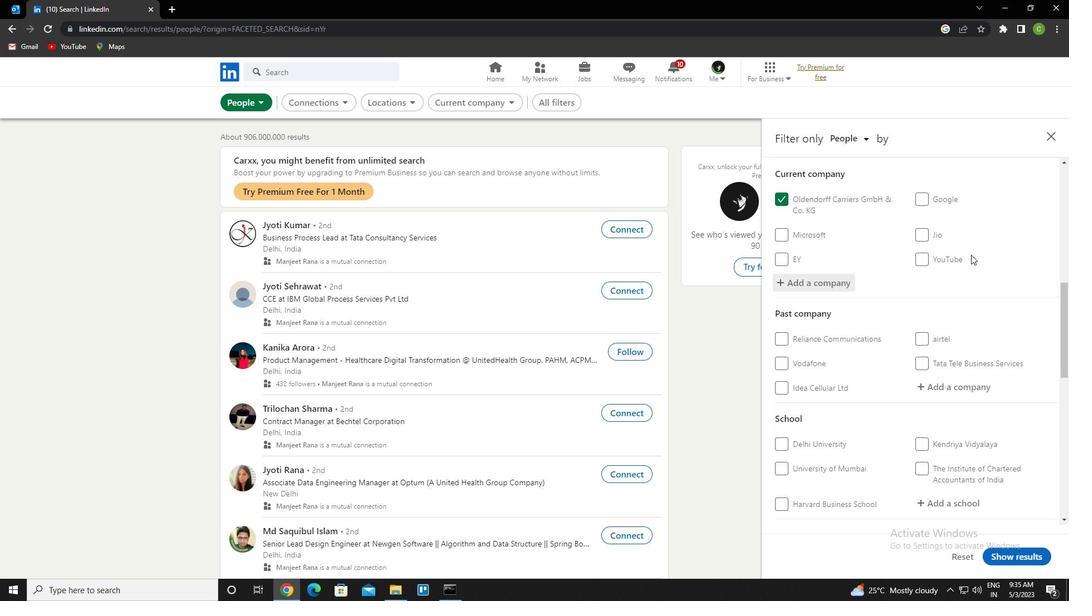 
Action: Mouse scrolled (971, 254) with delta (0, 0)
Screenshot: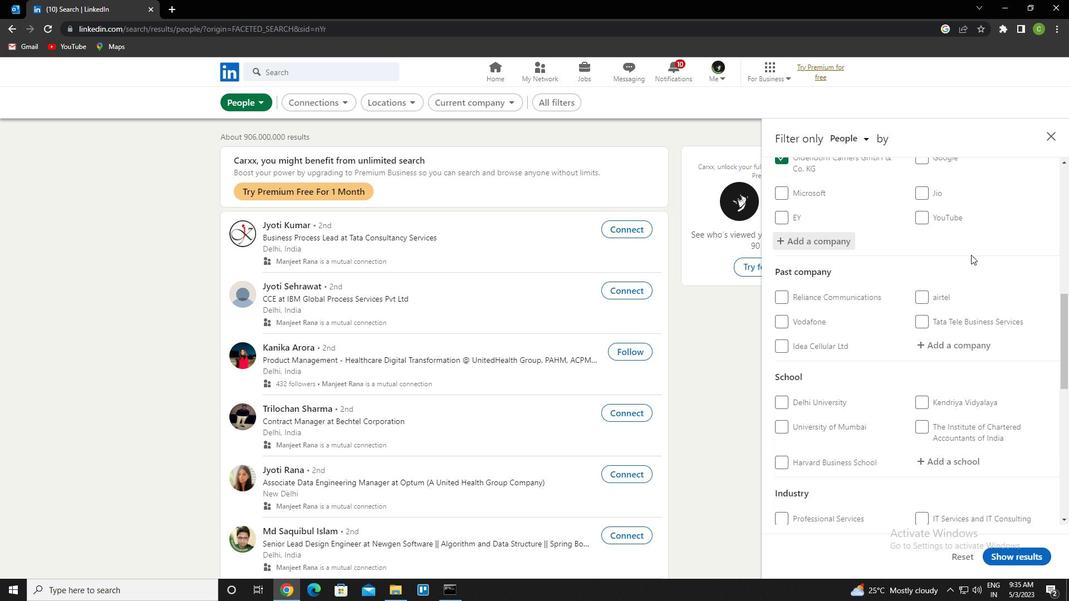 
Action: Mouse scrolled (971, 254) with delta (0, 0)
Screenshot: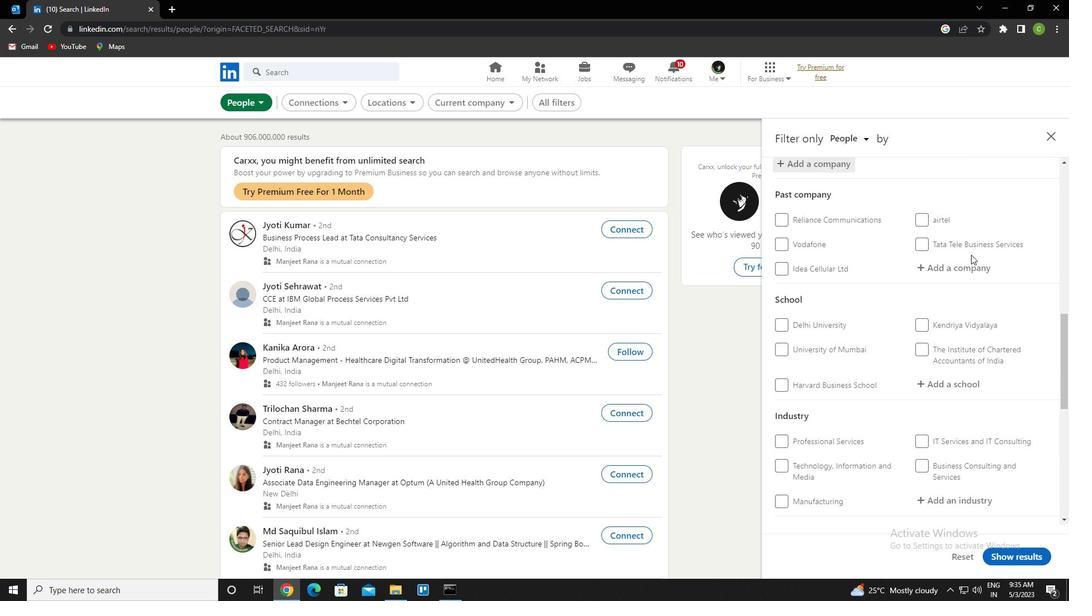 
Action: Mouse moved to (958, 333)
Screenshot: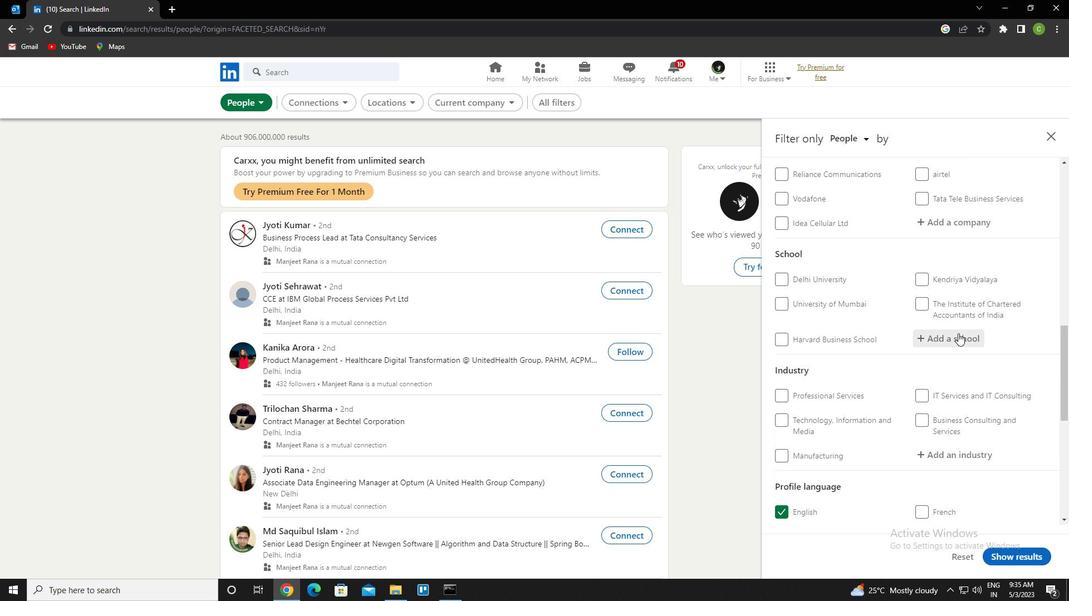
Action: Mouse pressed left at (958, 333)
Screenshot: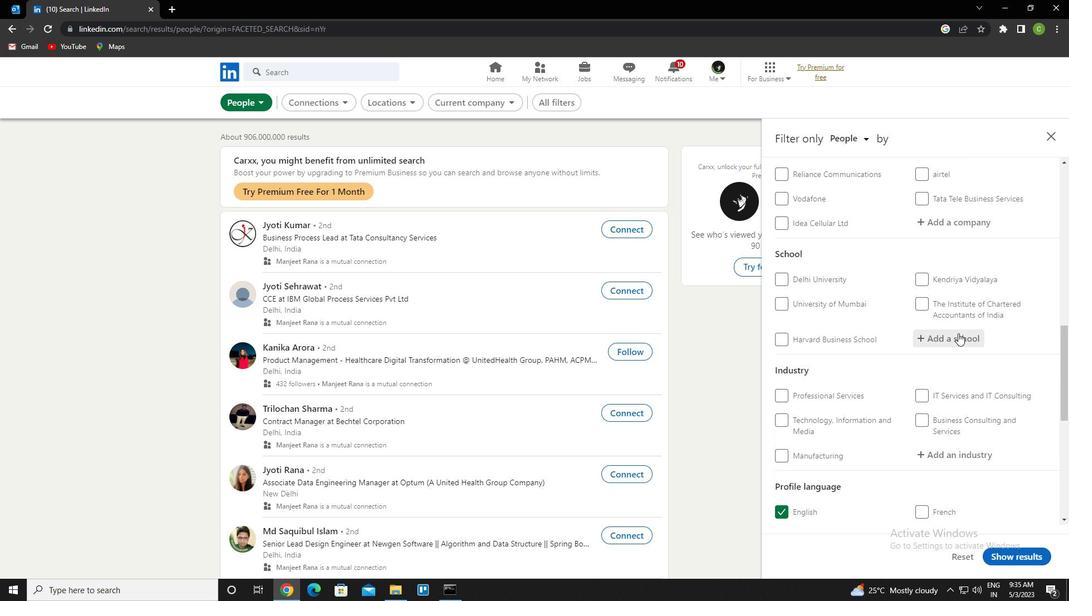 
Action: Key pressed <Key.caps_lock>s<Key.caps_lock>t.<Key.space><Key.caps_lock>s<Key.caps_lock>tephe's<Key.backspace><Key.backspace>n<Key.down><Key.enter>
Screenshot: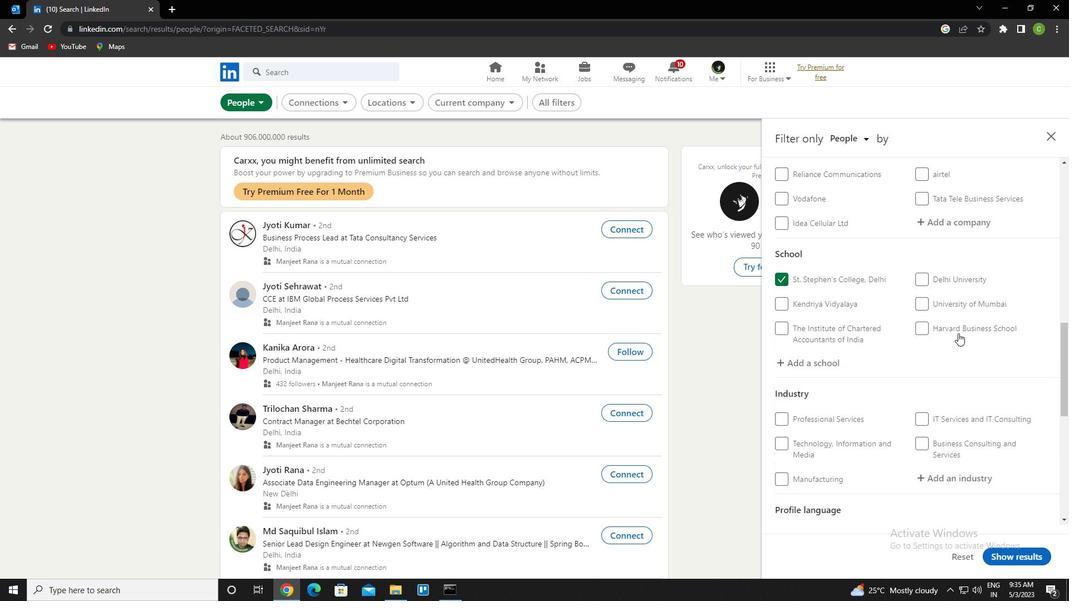 
Action: Mouse scrolled (958, 333) with delta (0, 0)
Screenshot: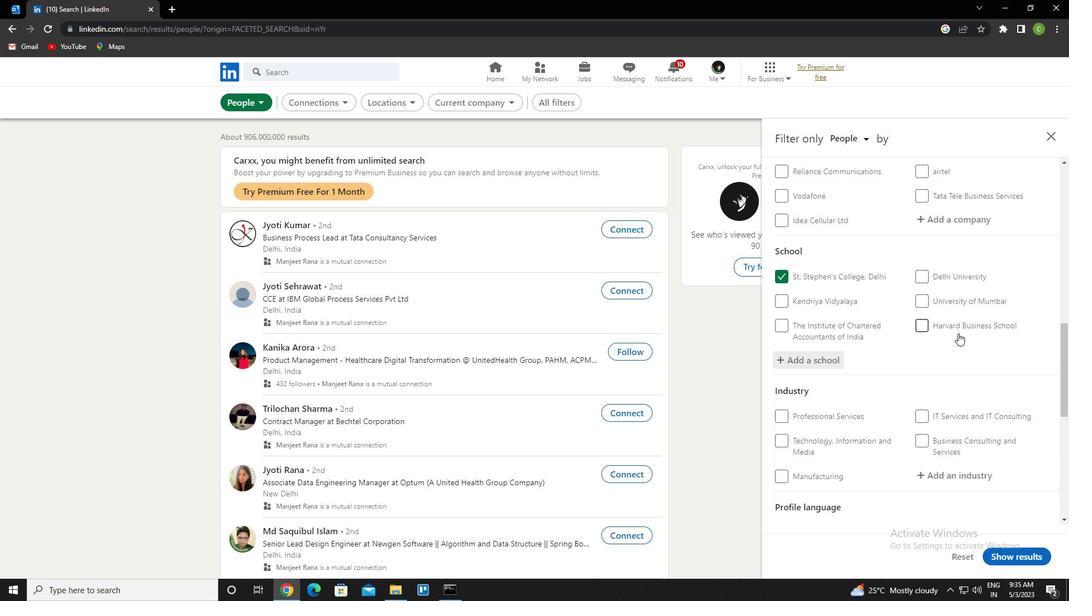 
Action: Mouse scrolled (958, 333) with delta (0, 0)
Screenshot: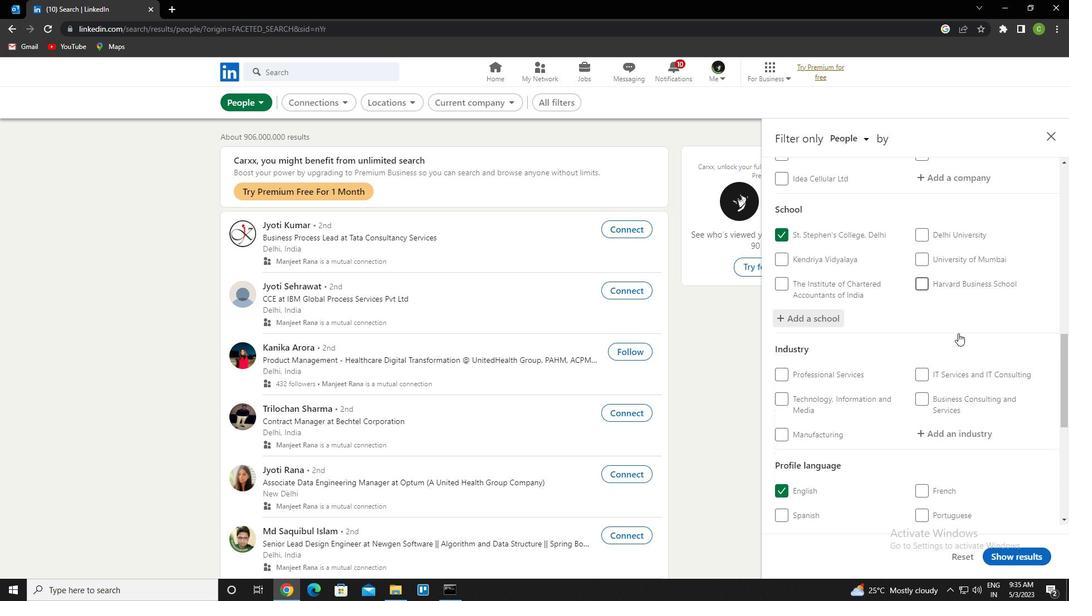 
Action: Mouse scrolled (958, 333) with delta (0, 0)
Screenshot: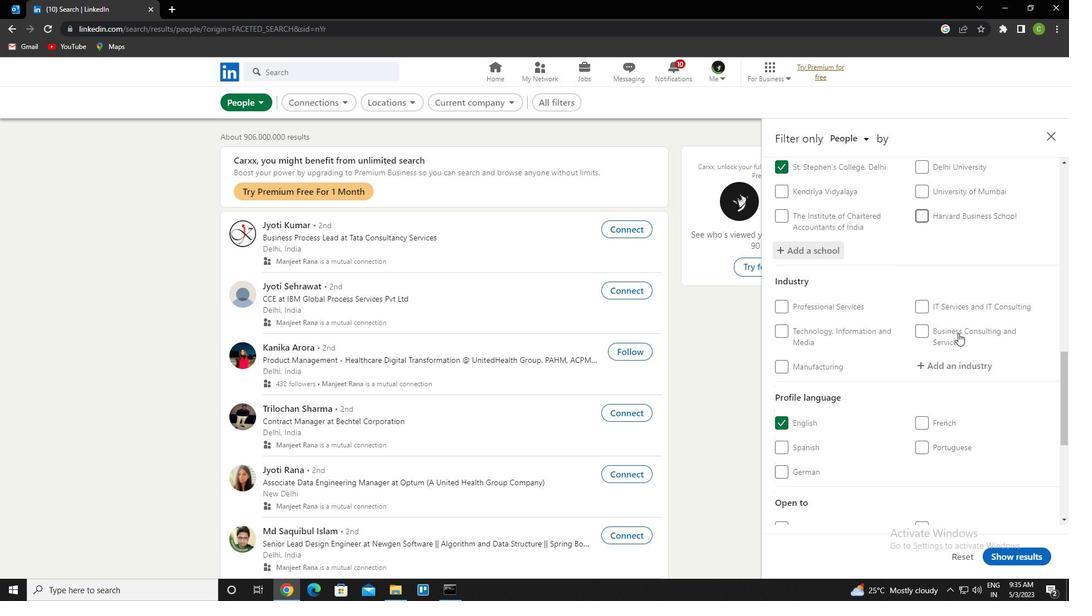 
Action: Mouse moved to (968, 312)
Screenshot: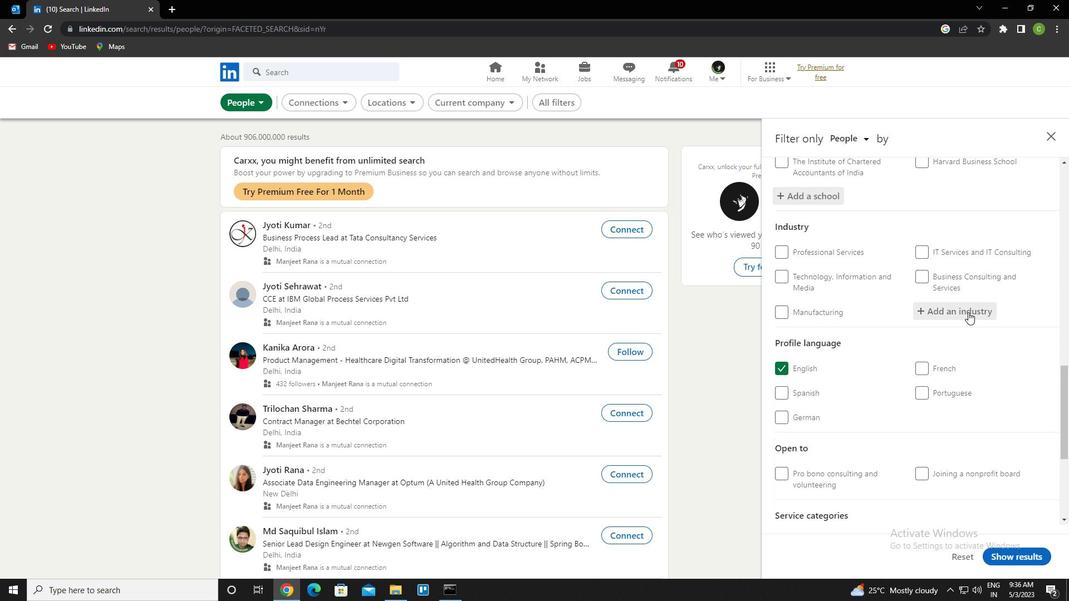 
Action: Mouse pressed left at (968, 312)
Screenshot: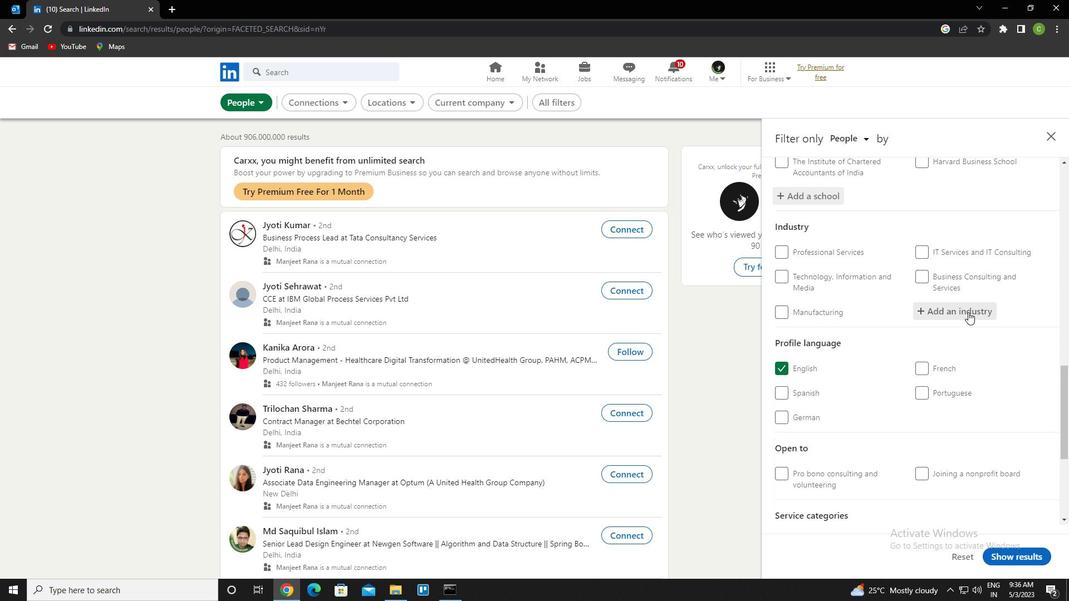 
Action: Key pressed <Key.caps_lock>t<Key.caps_lock>elecommunication<Key.down><Key.enter>
Screenshot: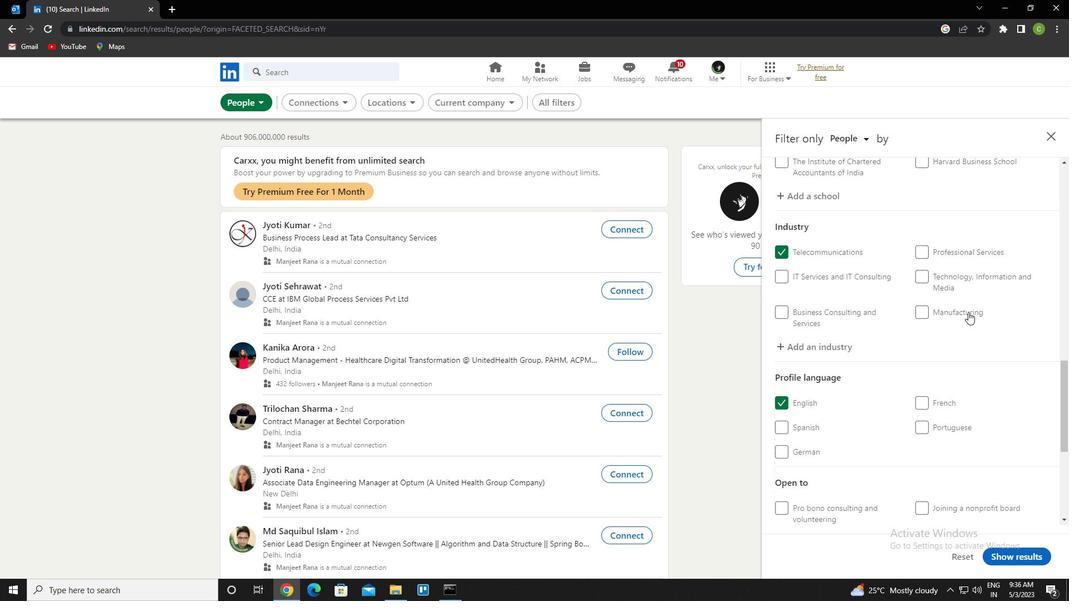 
Action: Mouse scrolled (968, 311) with delta (0, 0)
Screenshot: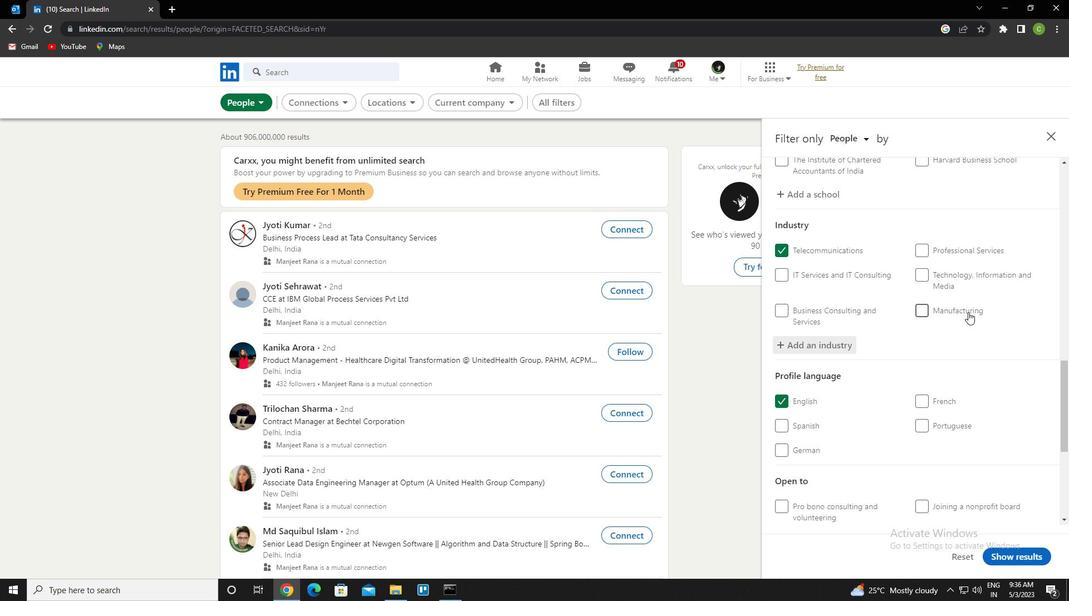 
Action: Mouse scrolled (968, 311) with delta (0, 0)
Screenshot: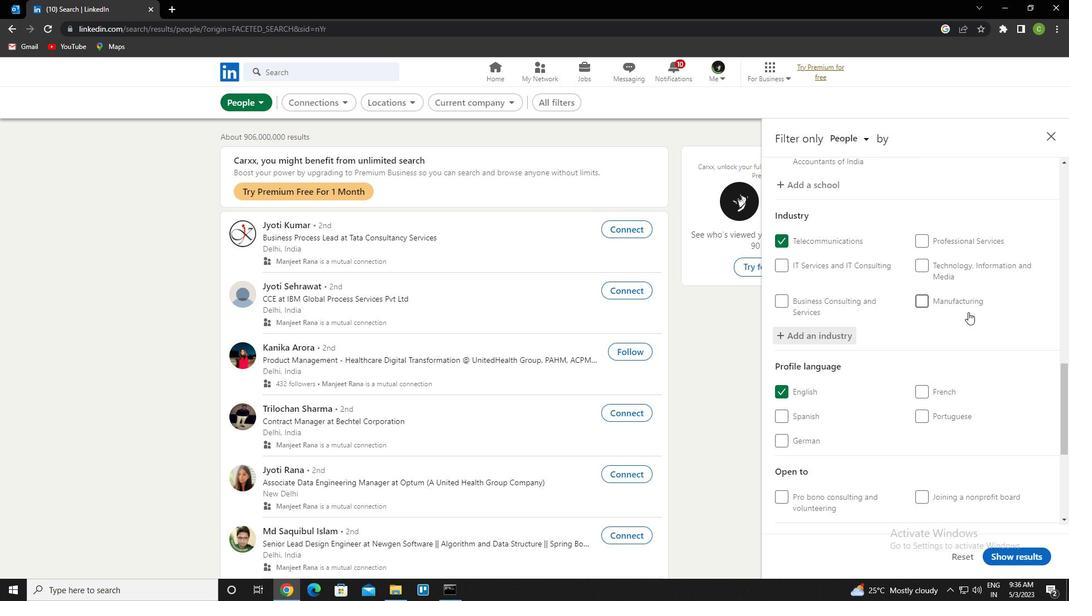 
Action: Mouse scrolled (968, 311) with delta (0, 0)
Screenshot: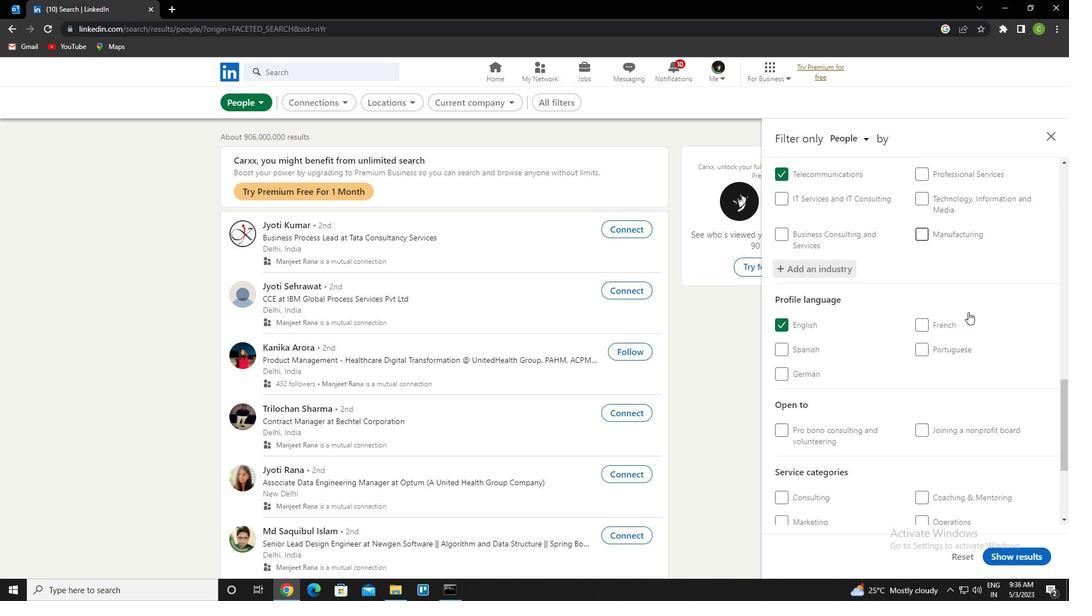 
Action: Mouse scrolled (968, 311) with delta (0, 0)
Screenshot: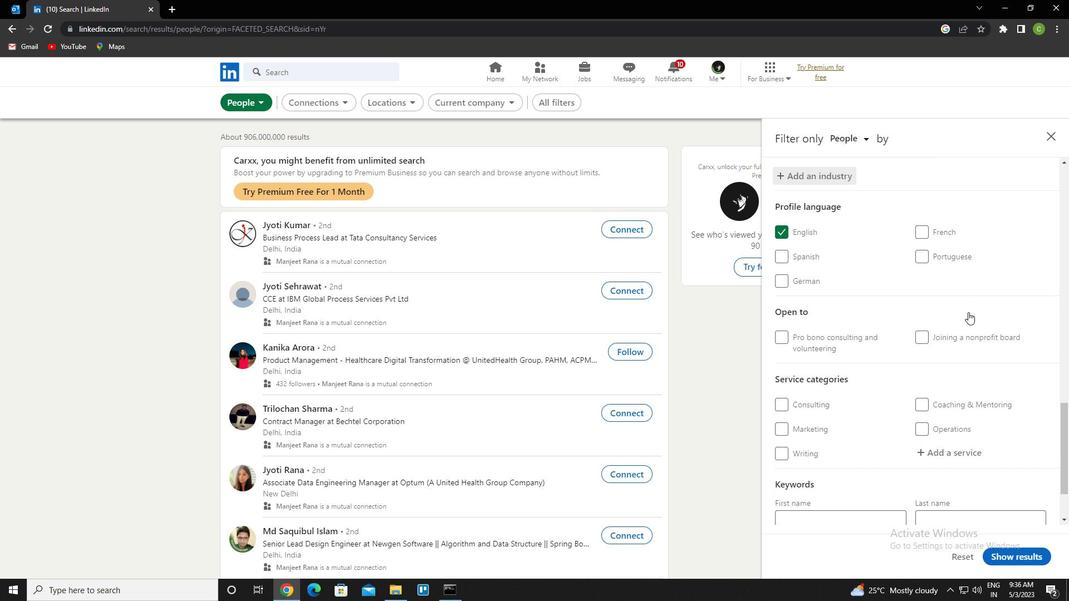 
Action: Mouse scrolled (968, 311) with delta (0, 0)
Screenshot: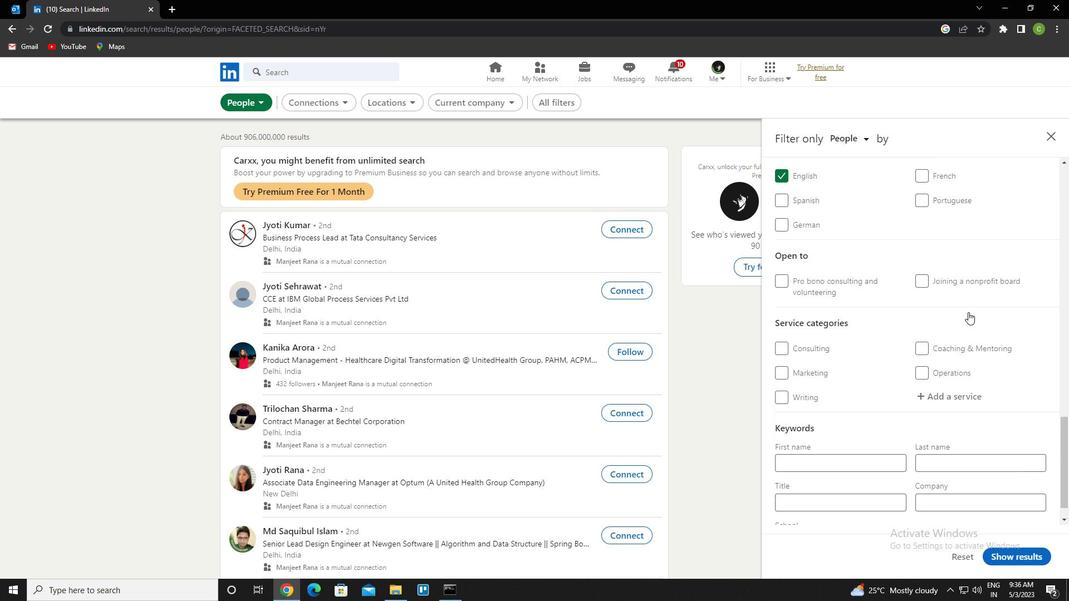 
Action: Mouse scrolled (968, 311) with delta (0, 0)
Screenshot: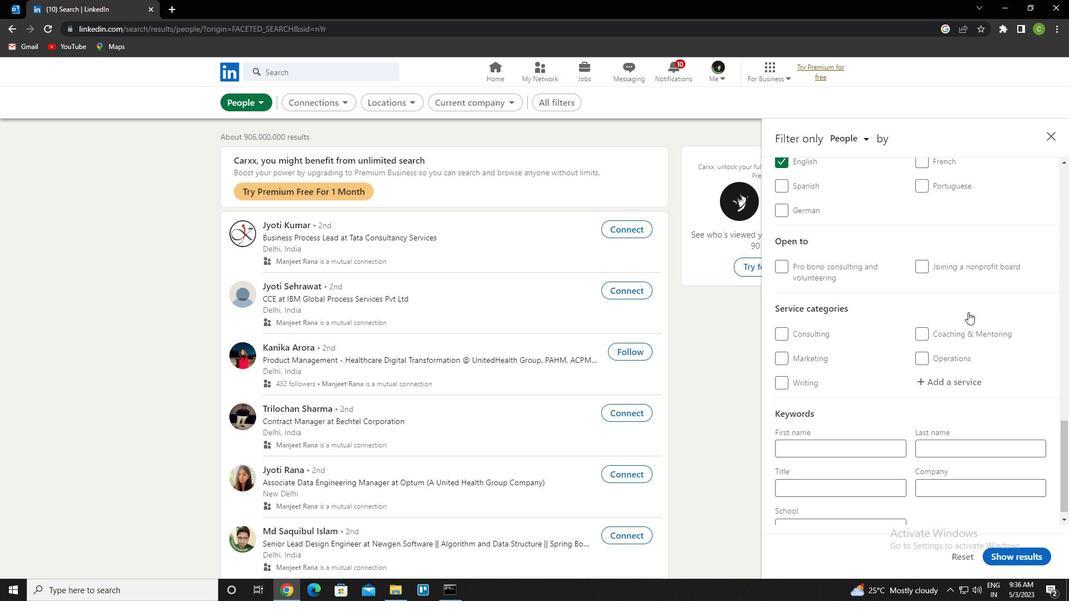 
Action: Mouse scrolled (968, 311) with delta (0, 0)
Screenshot: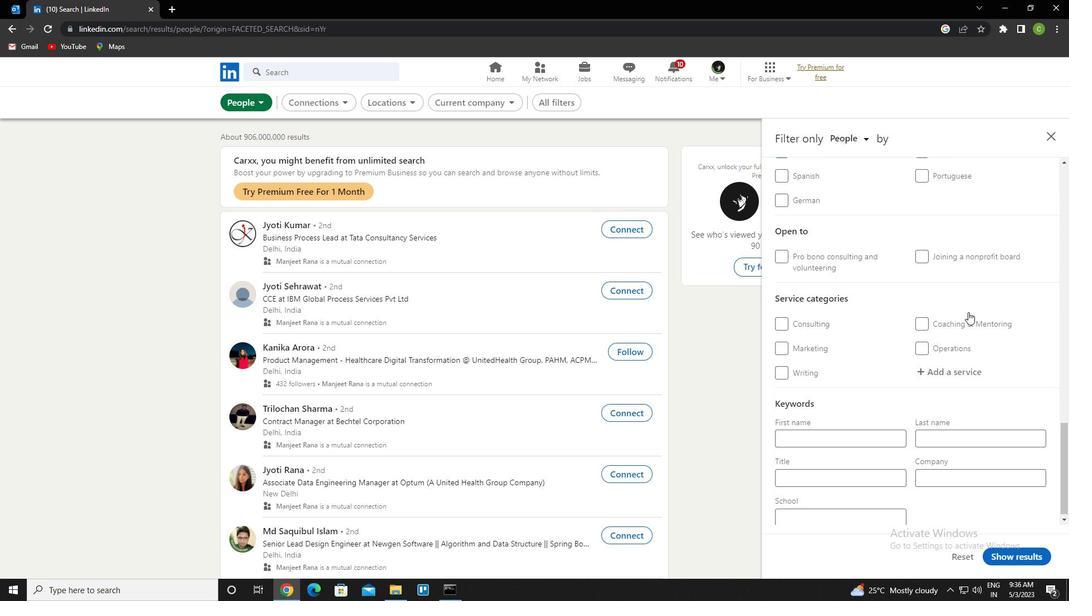
Action: Mouse moved to (936, 369)
Screenshot: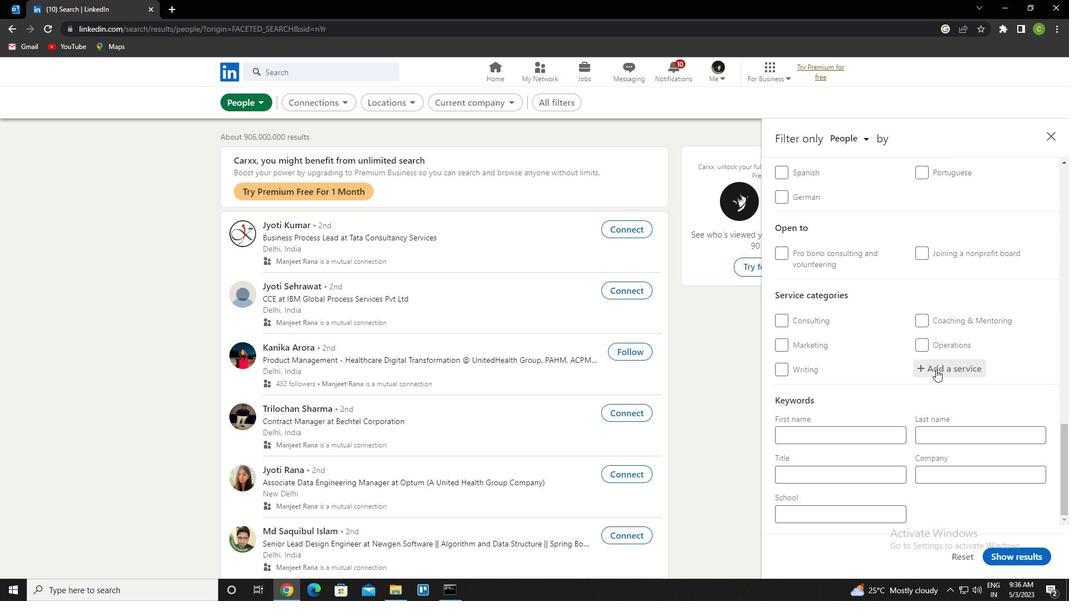 
Action: Mouse pressed left at (936, 369)
Screenshot: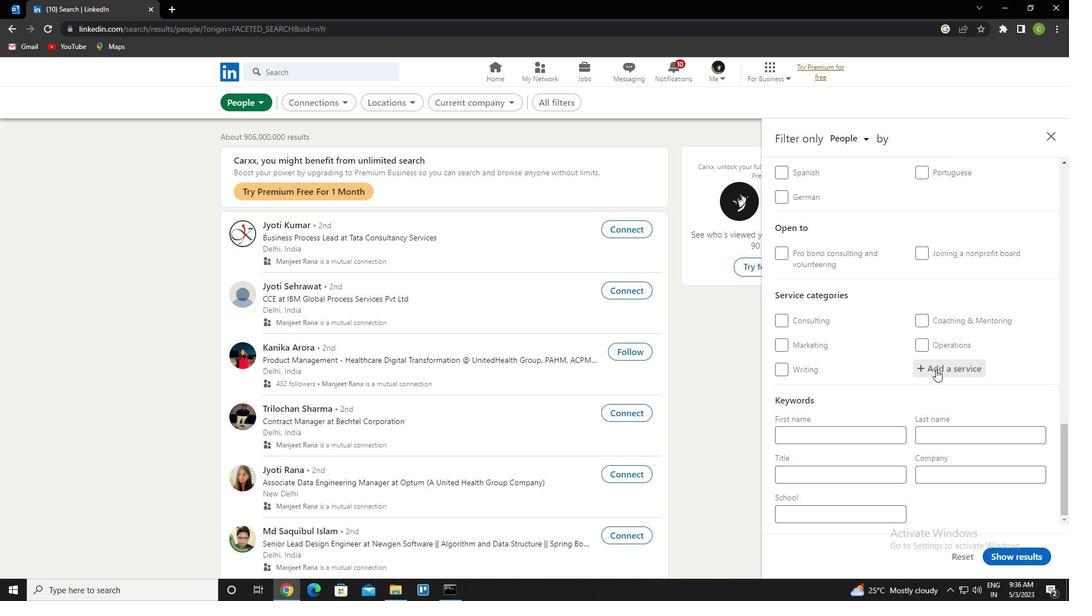 
Action: Key pressed <Key.caps_lock>h<Key.caps_lock>umar<Key.space>resouces<Key.left><Key.left><Key.backspace>ctrl+N<Key.right><Key.down><Key.enter>
Screenshot: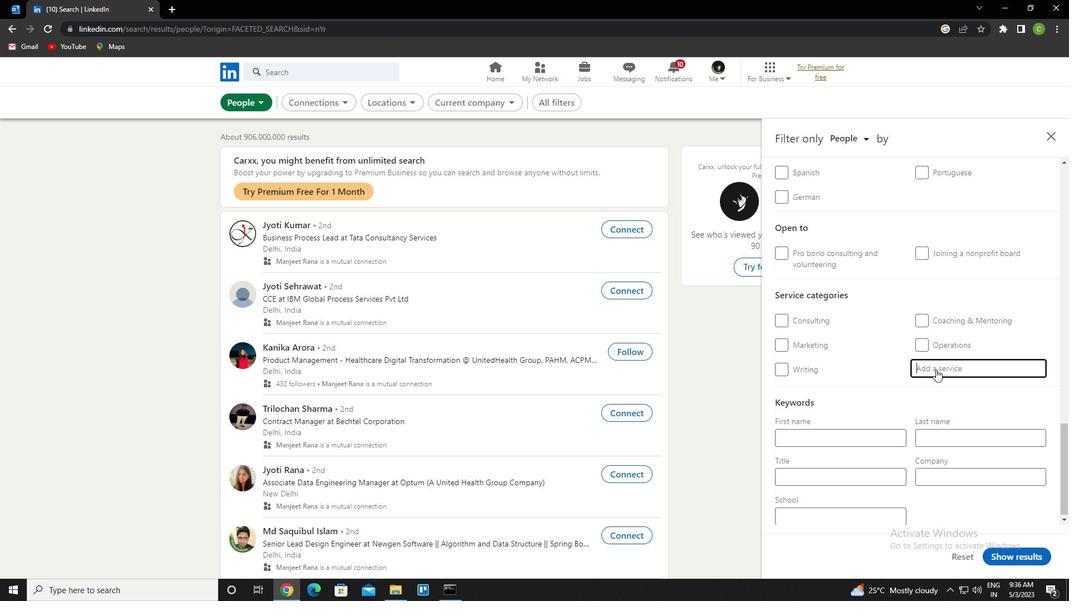 
Action: Mouse scrolled (936, 369) with delta (0, 0)
Screenshot: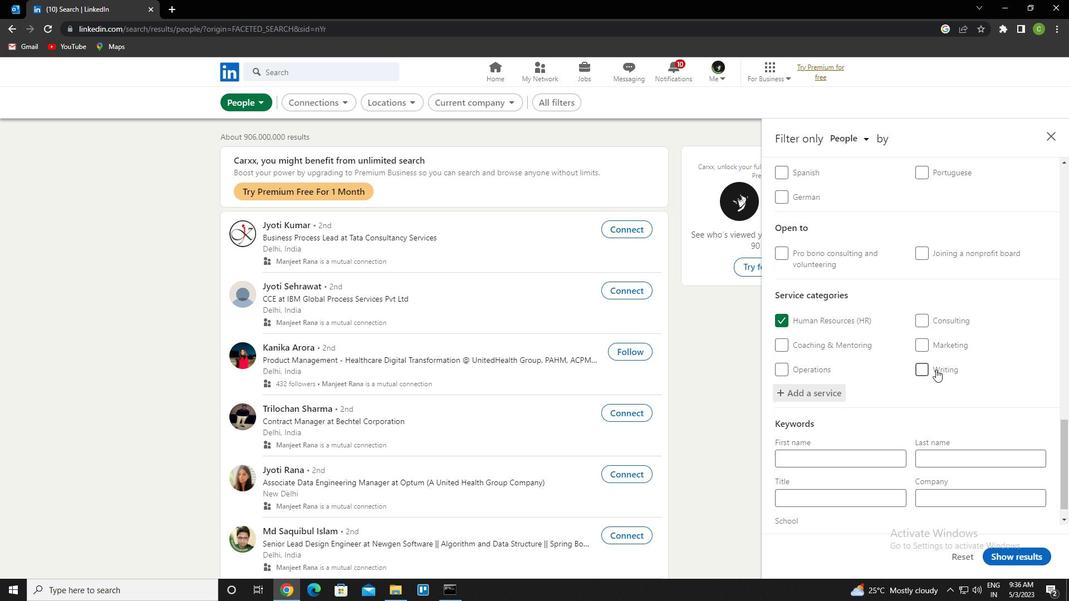 
Action: Mouse scrolled (936, 369) with delta (0, 0)
Screenshot: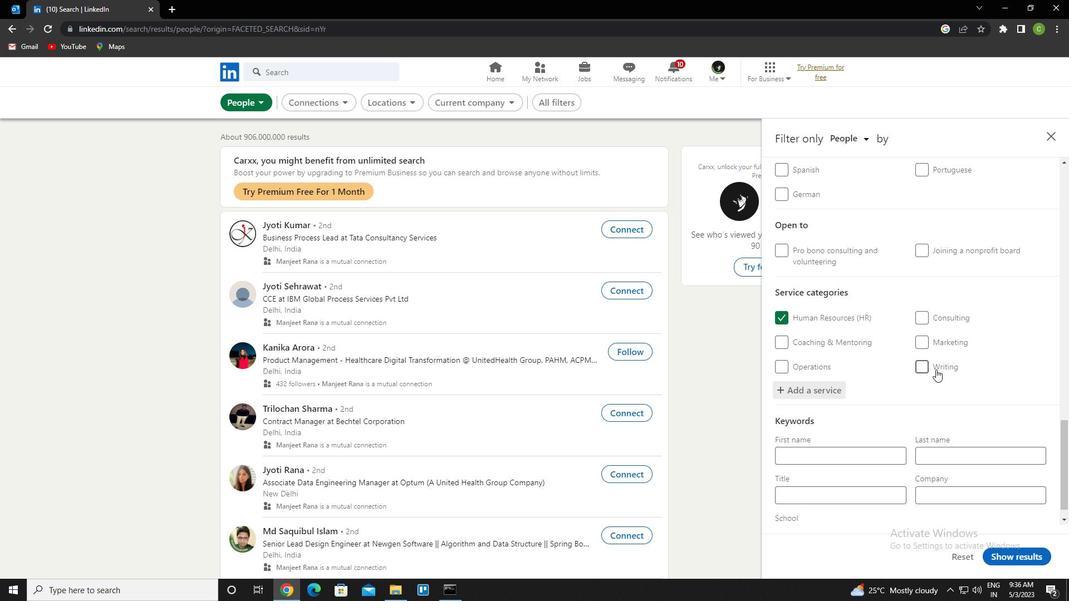 
Action: Mouse scrolled (936, 369) with delta (0, 0)
Screenshot: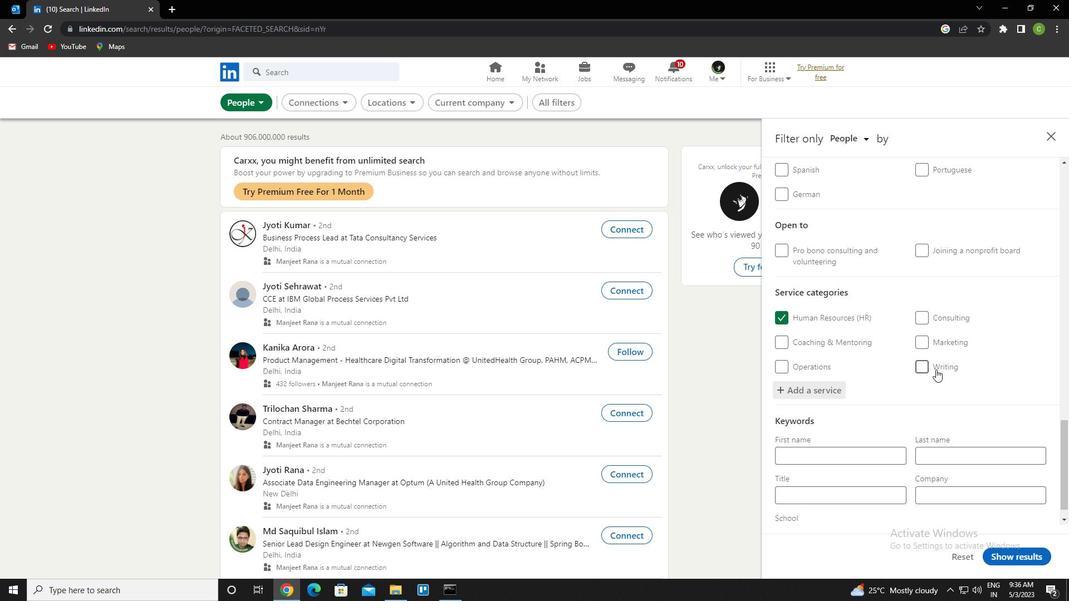 
Action: Mouse scrolled (936, 369) with delta (0, 0)
Screenshot: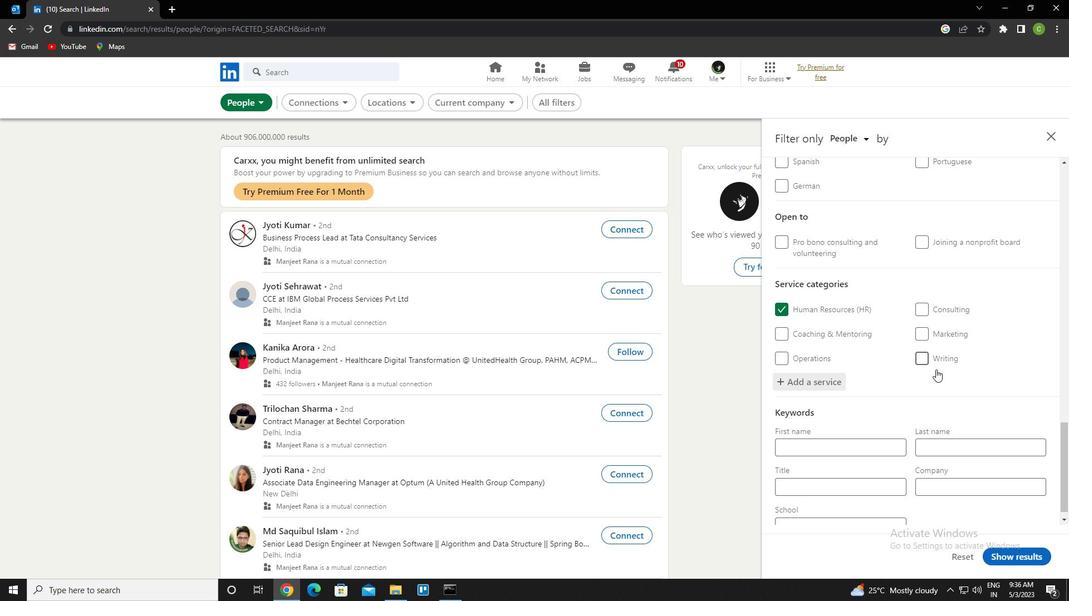 
Action: Mouse scrolled (936, 369) with delta (0, 0)
Screenshot: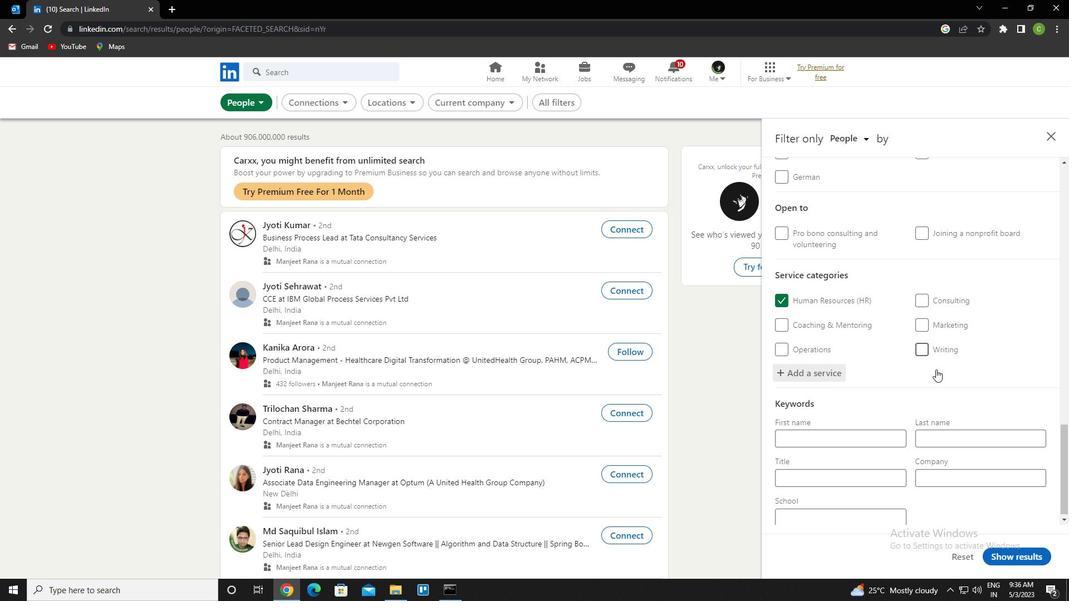 
Action: Mouse scrolled (936, 369) with delta (0, 0)
Screenshot: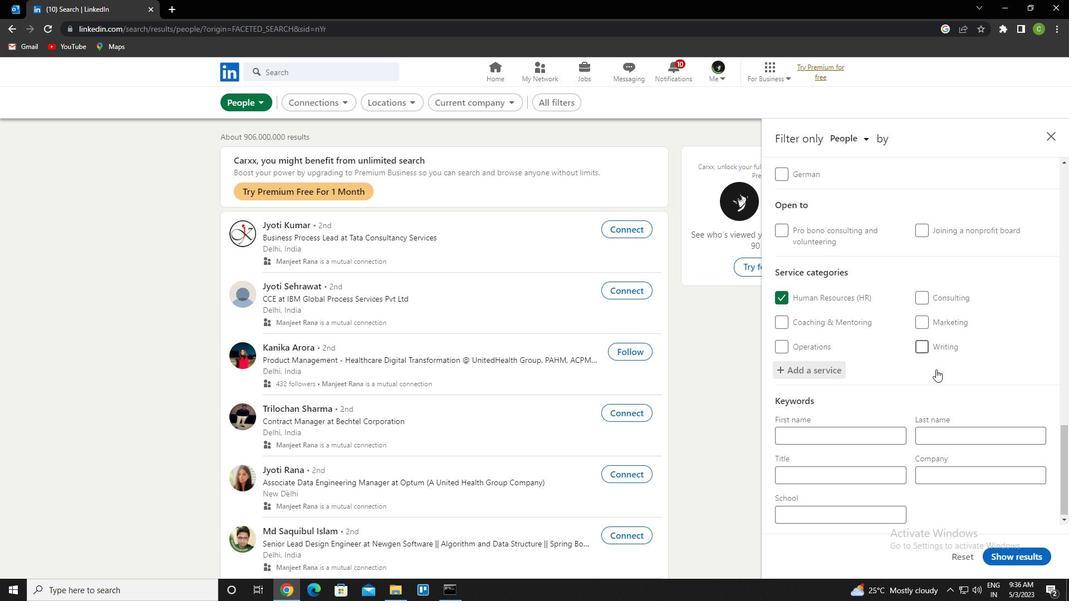 
Action: Mouse scrolled (936, 369) with delta (0, 0)
Screenshot: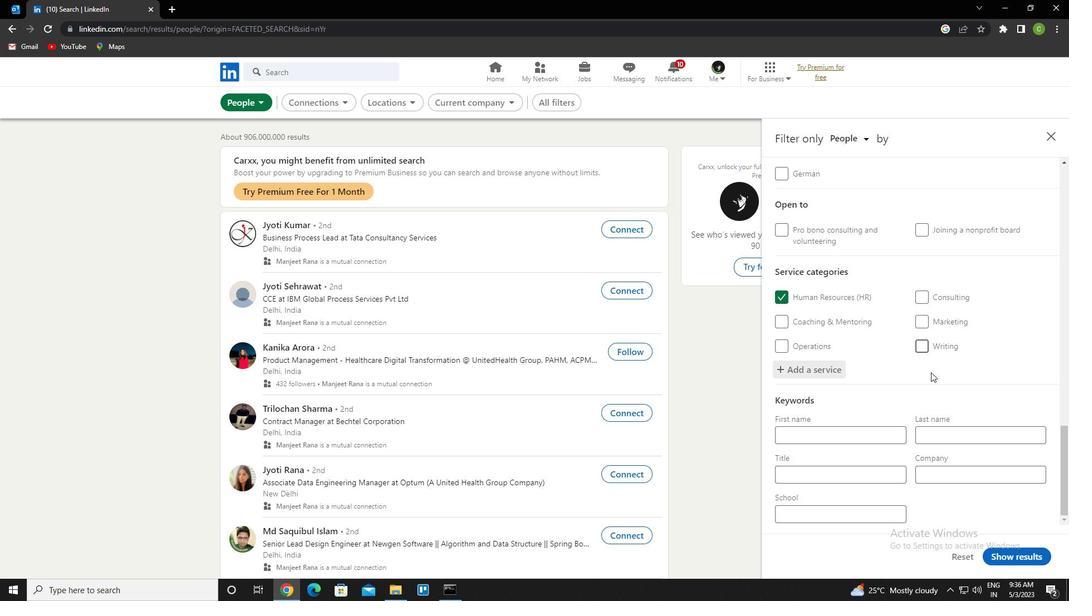 
Action: Mouse scrolled (936, 369) with delta (0, 0)
Screenshot: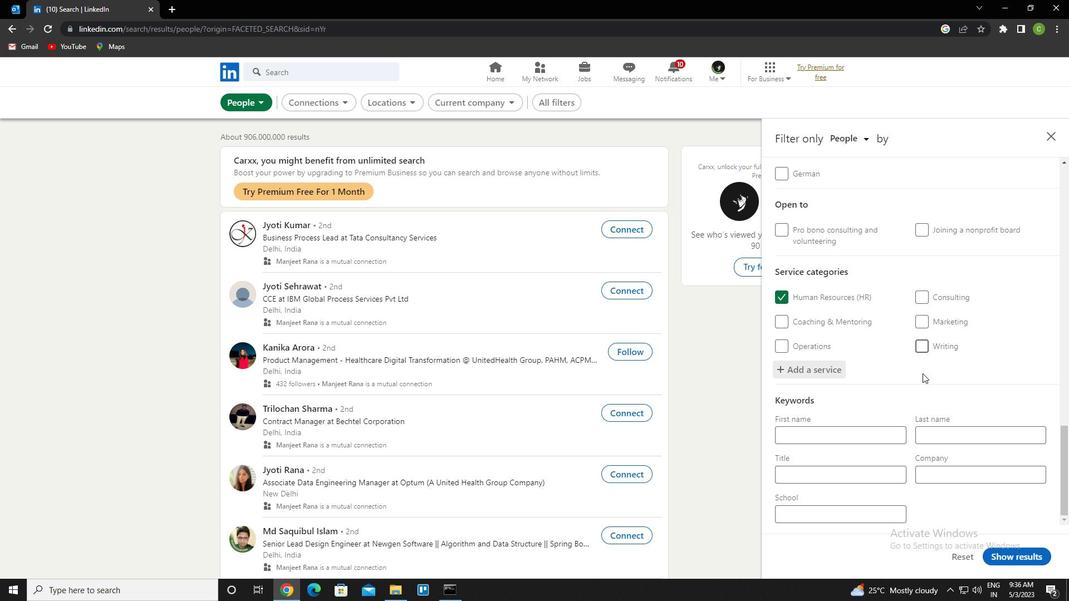 
Action: Mouse moved to (926, 373)
Screenshot: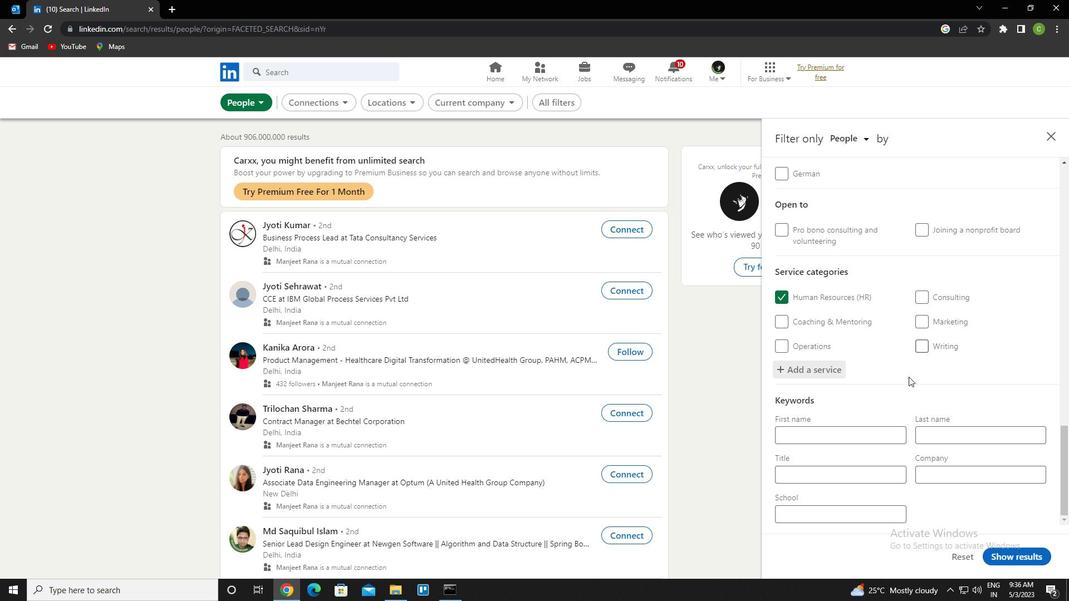 
Action: Mouse scrolled (926, 373) with delta (0, 0)
Screenshot: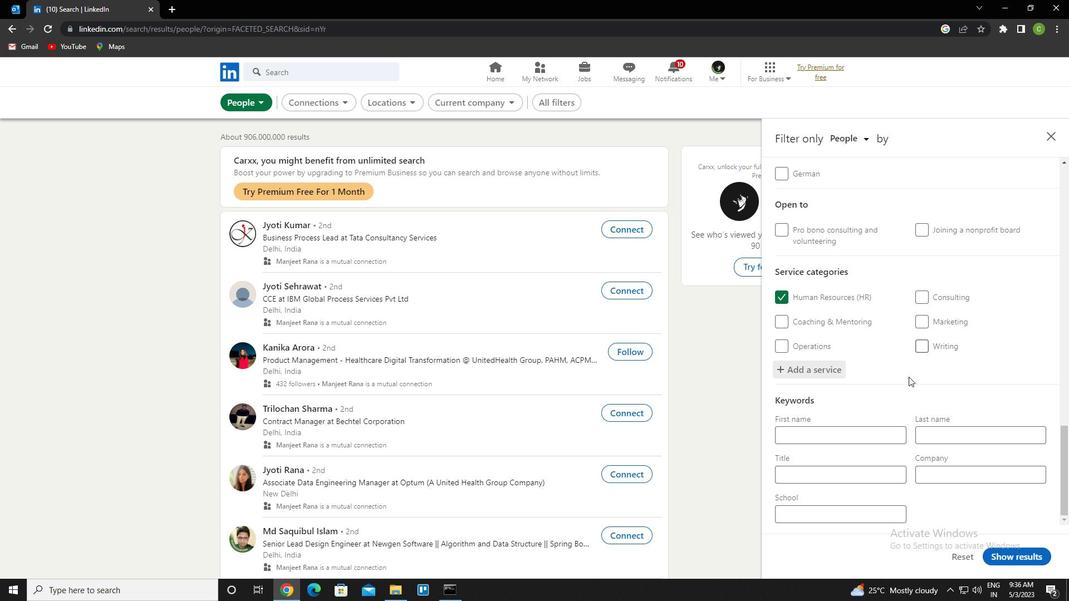 
Action: Mouse moved to (847, 480)
Screenshot: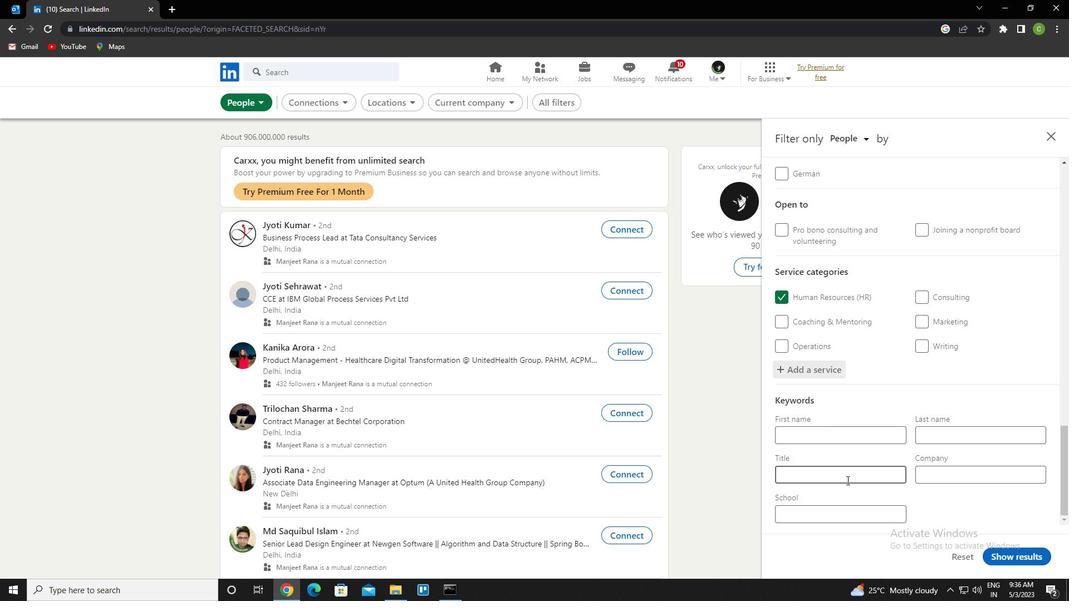 
Action: Mouse pressed left at (847, 480)
Screenshot: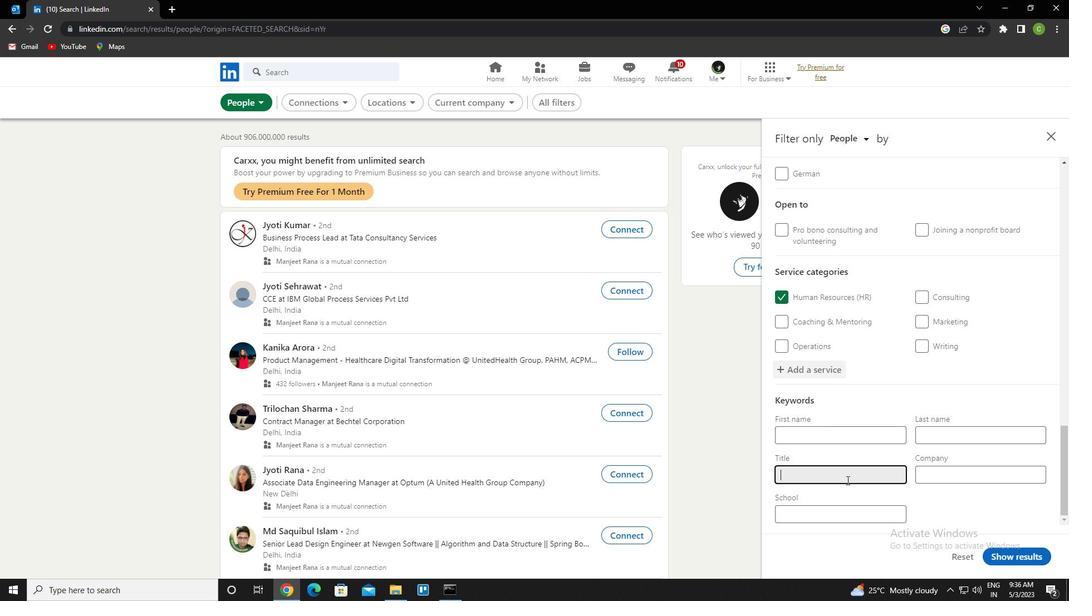 
Action: Key pressed <Key.caps_lock>ctrl+A<Key.caps_lock>rear<Key.space>sales<Key.space><Key.caps_lock>m<Key.caps_lock>anage
Screenshot: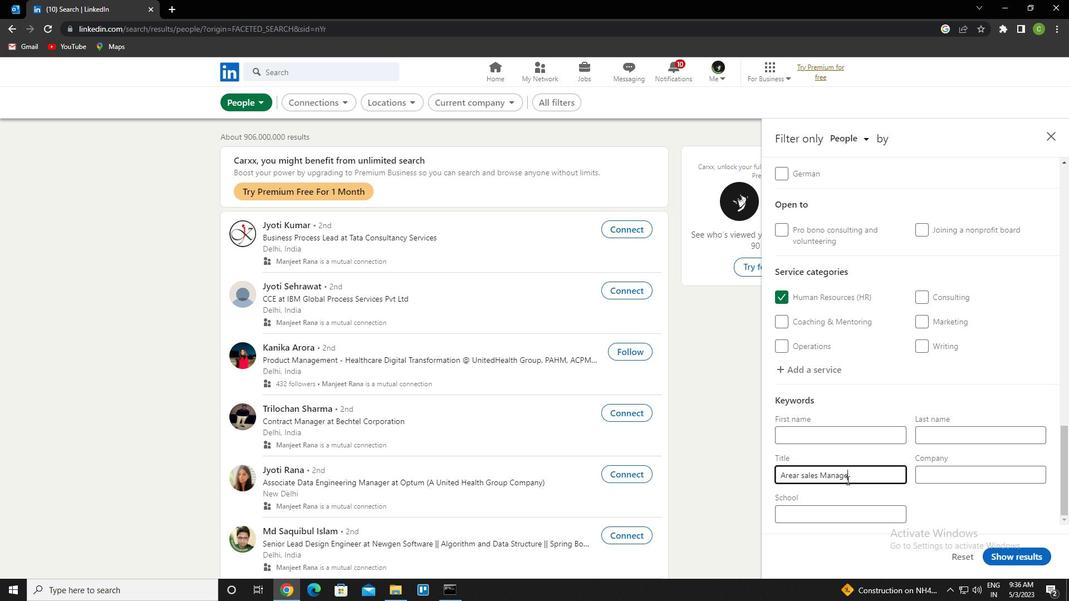 
Action: Mouse moved to (798, 476)
Screenshot: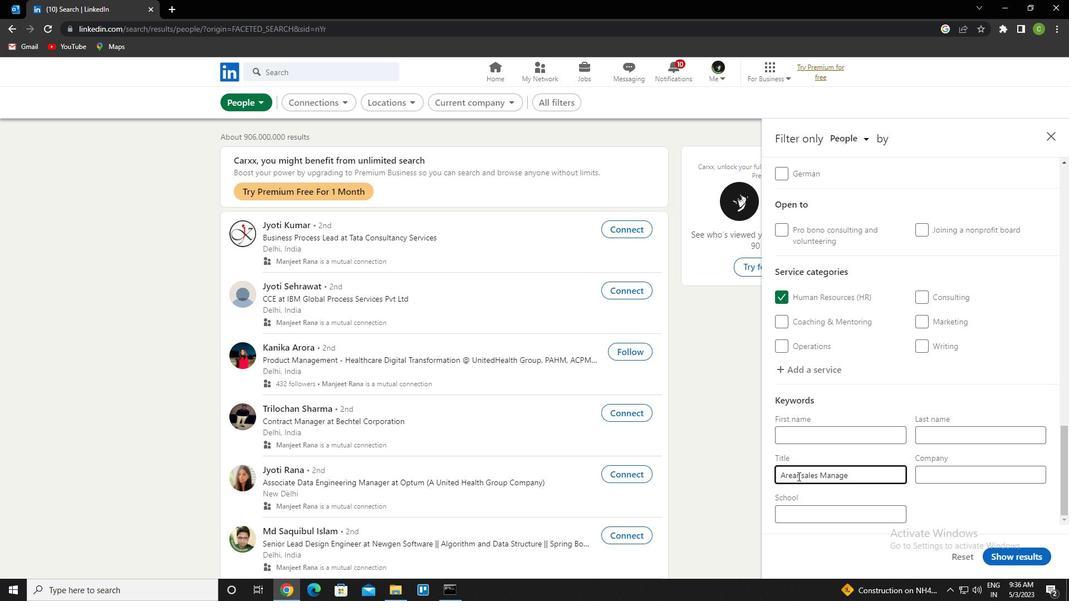 
Action: Mouse pressed left at (798, 476)
Screenshot: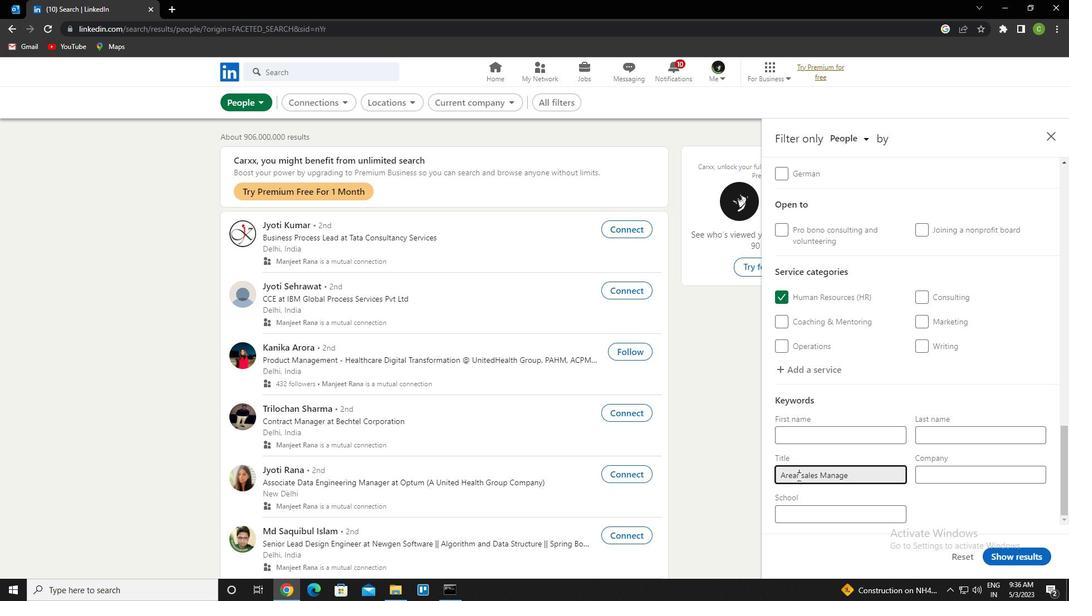 
Action: Mouse moved to (902, 545)
Screenshot: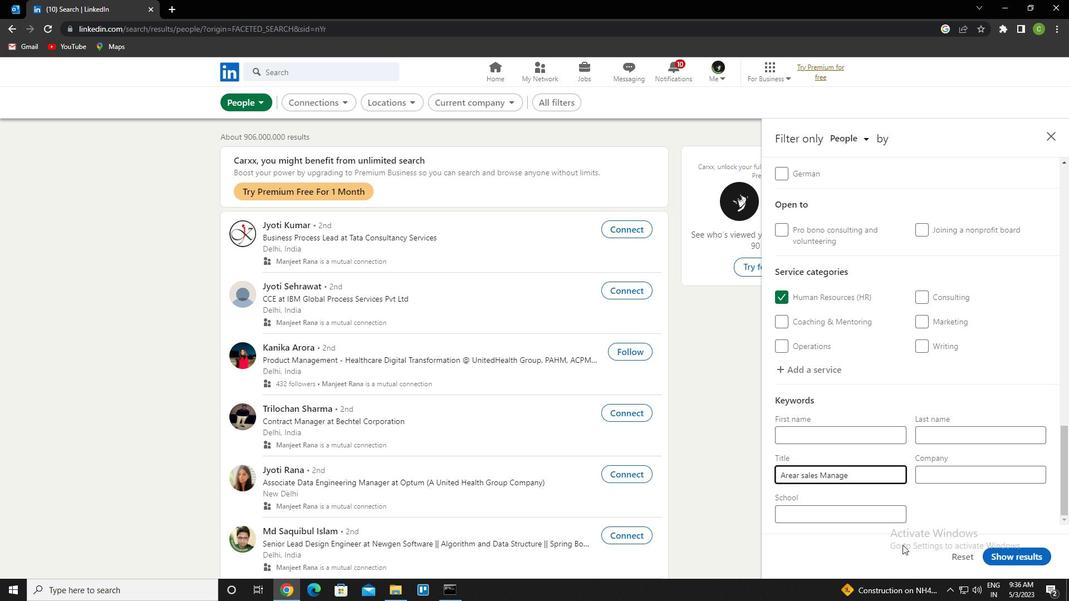 
Action: Key pressed <Key.backspace>
Screenshot: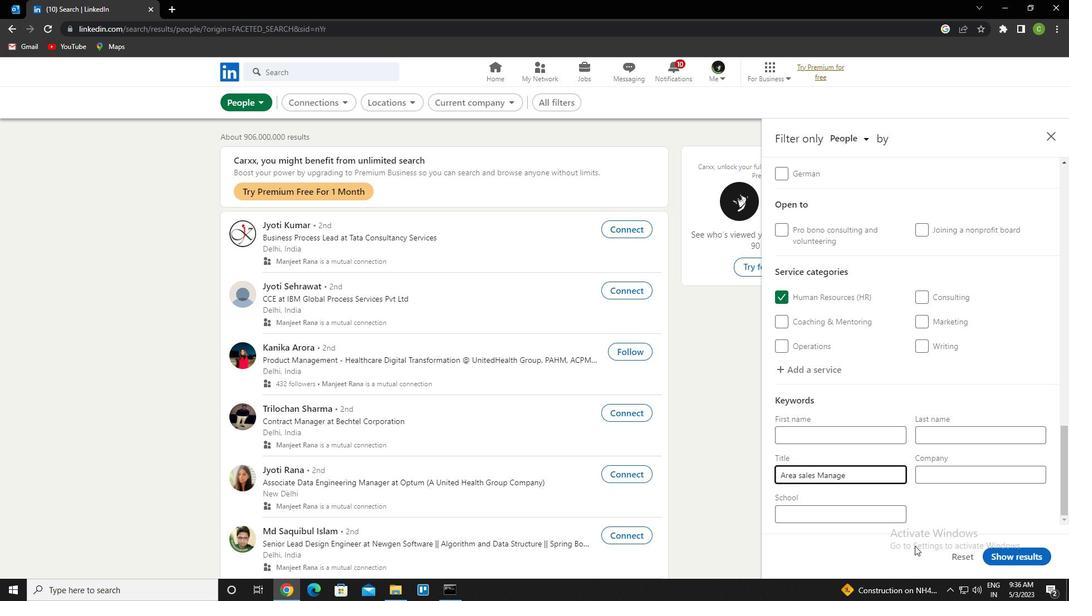 
Action: Mouse moved to (1021, 561)
Screenshot: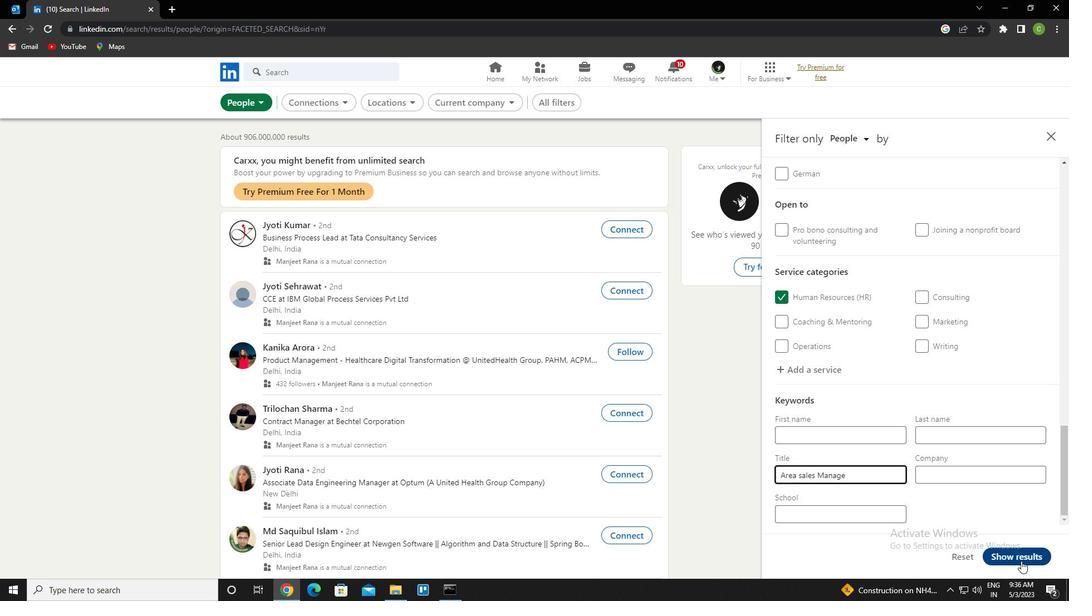 
Action: Mouse pressed left at (1021, 561)
Screenshot: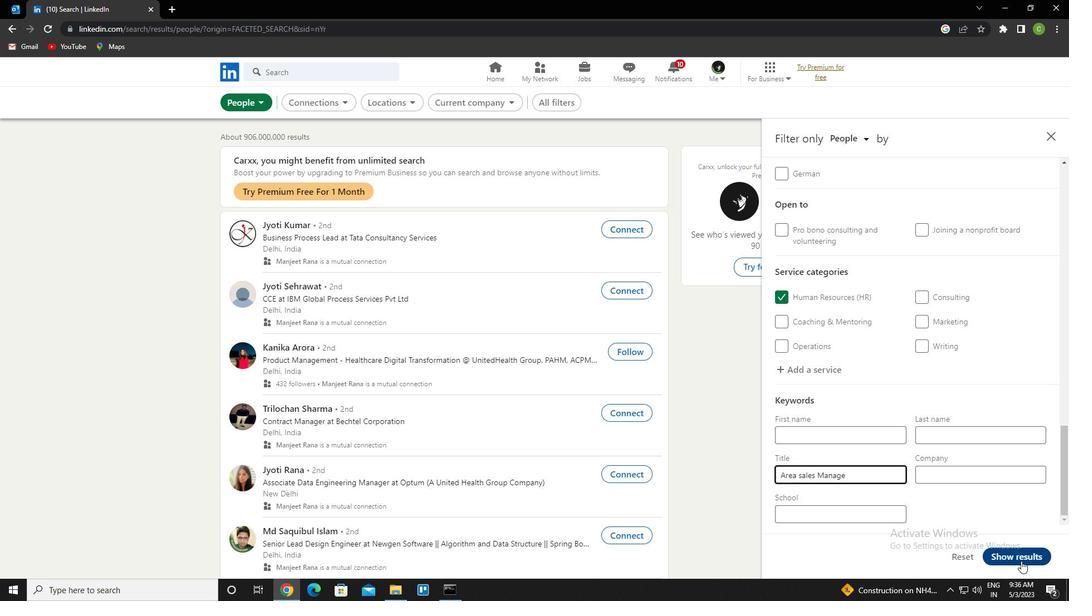 
Action: Mouse moved to (448, 600)
Screenshot: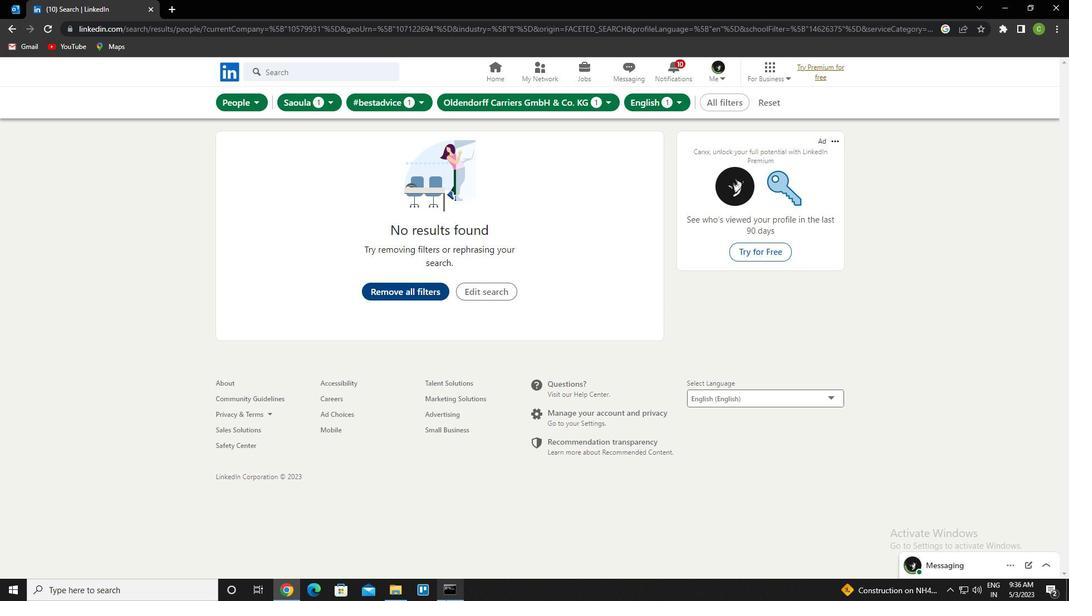 
